 Task: Find connections with filter location Campoalegre with filter topic #Techstartupwith filter profile language Spanish with filter current company Maxwell Energy Systems with filter school Atmiya Institute of Technology & Science with filter industry Pension Funds with filter service category Visual Design with filter keywords title Ghostwriter
Action: Mouse moved to (504, 72)
Screenshot: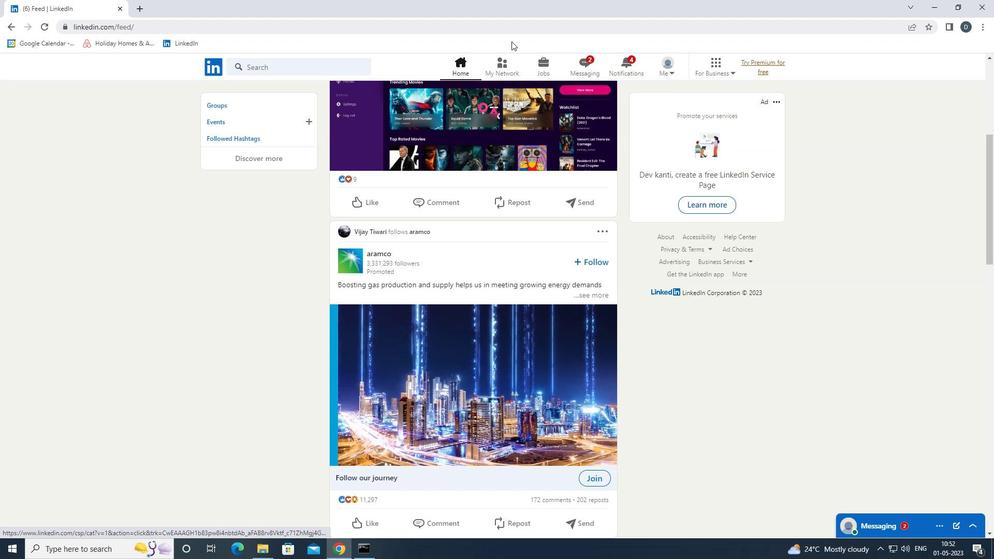 
Action: Mouse pressed left at (504, 72)
Screenshot: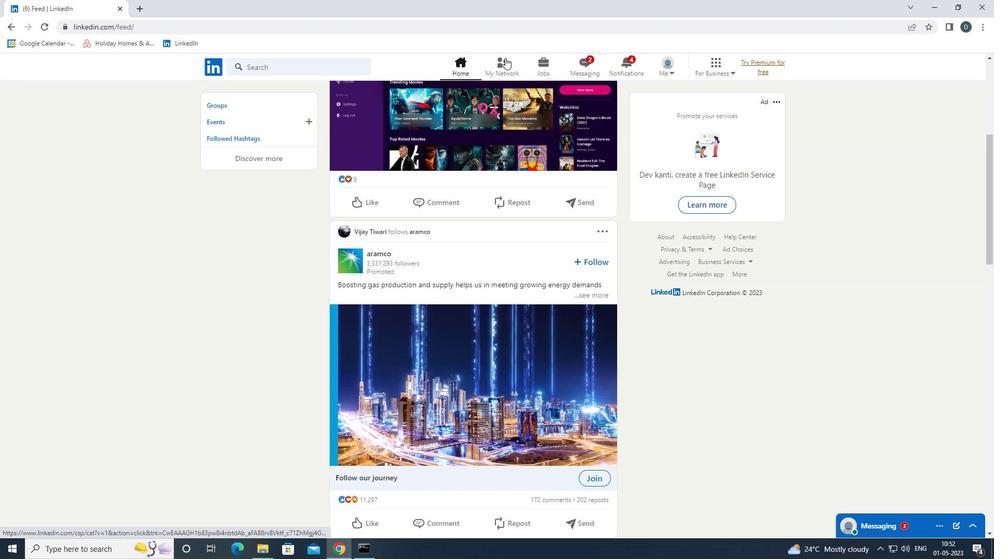 
Action: Mouse moved to (344, 121)
Screenshot: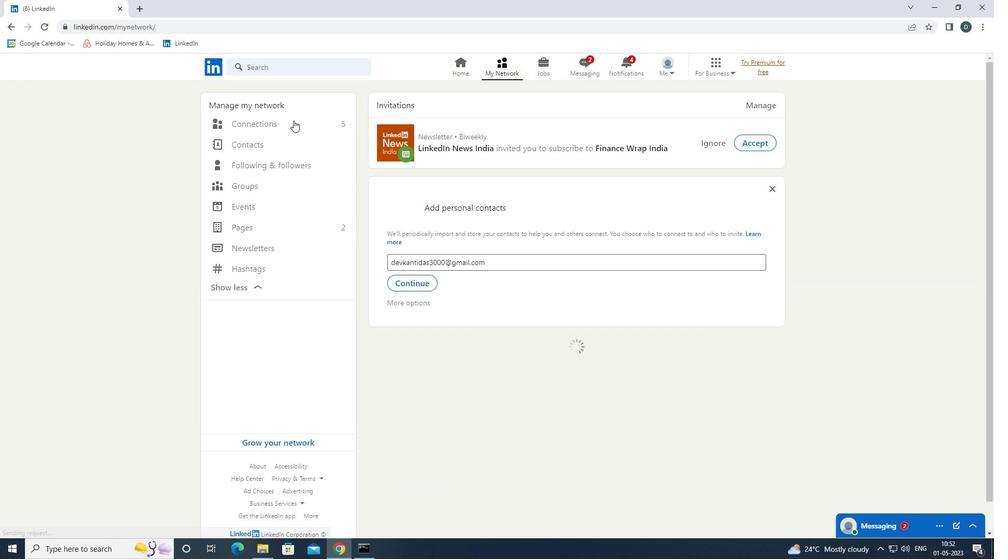 
Action: Mouse pressed left at (344, 121)
Screenshot: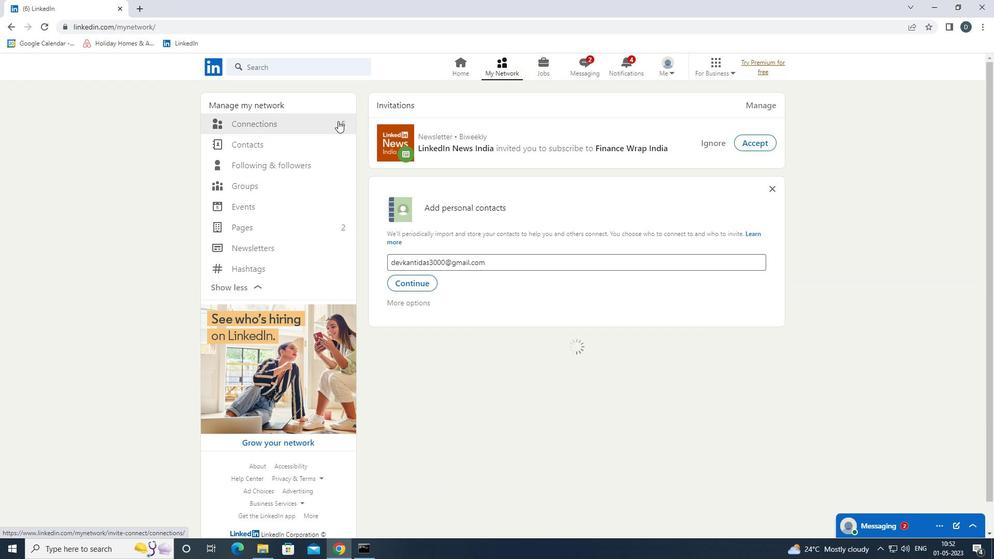 
Action: Mouse moved to (572, 124)
Screenshot: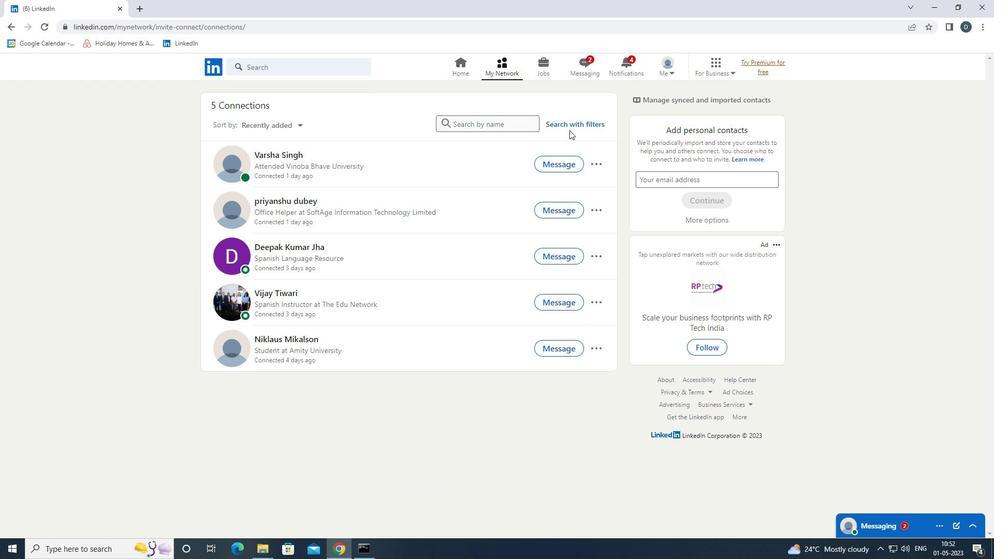
Action: Mouse pressed left at (572, 124)
Screenshot: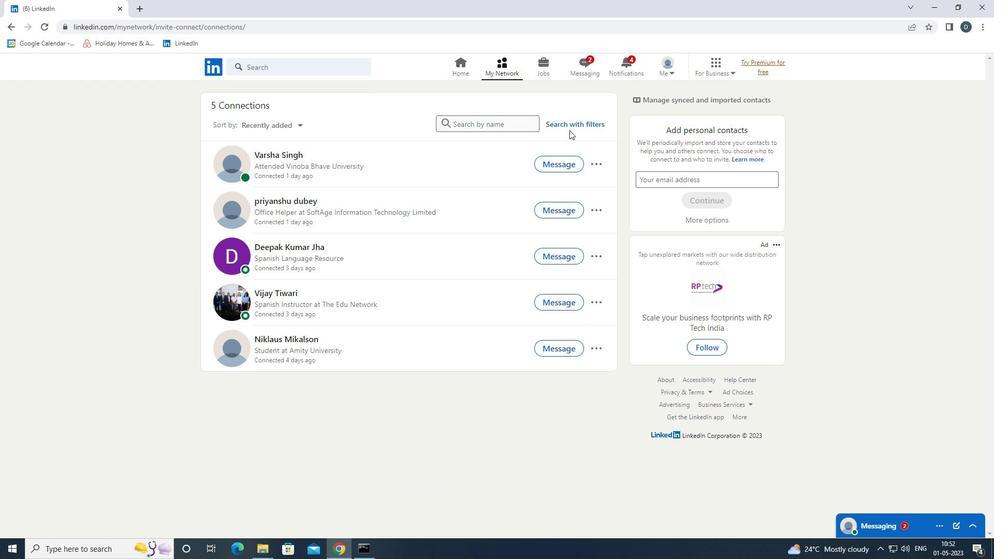 
Action: Mouse moved to (536, 98)
Screenshot: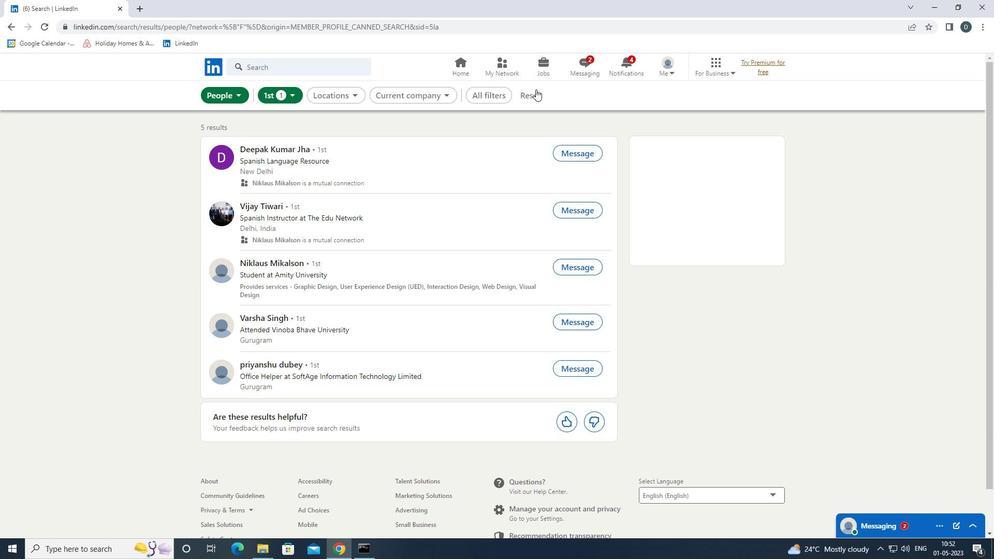 
Action: Mouse pressed left at (536, 98)
Screenshot: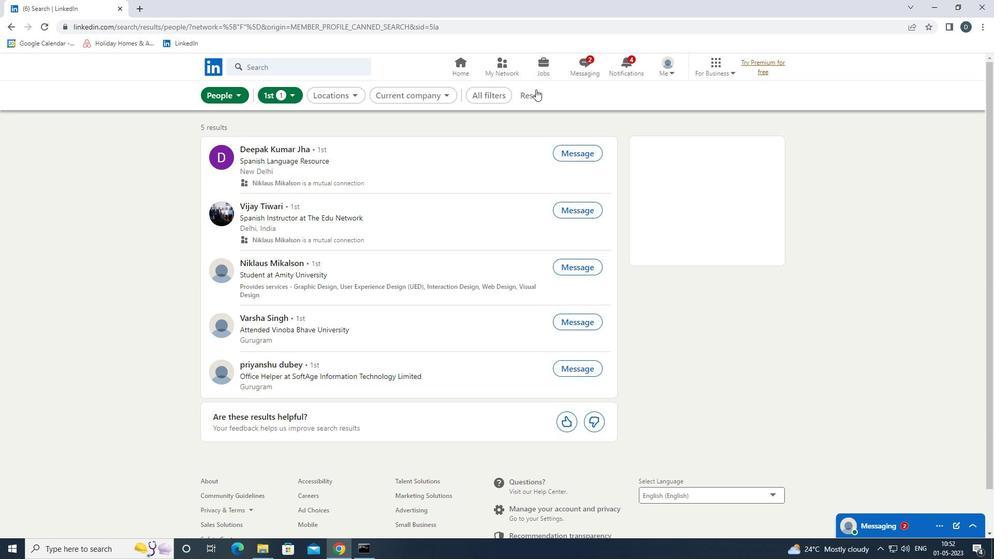 
Action: Mouse moved to (523, 91)
Screenshot: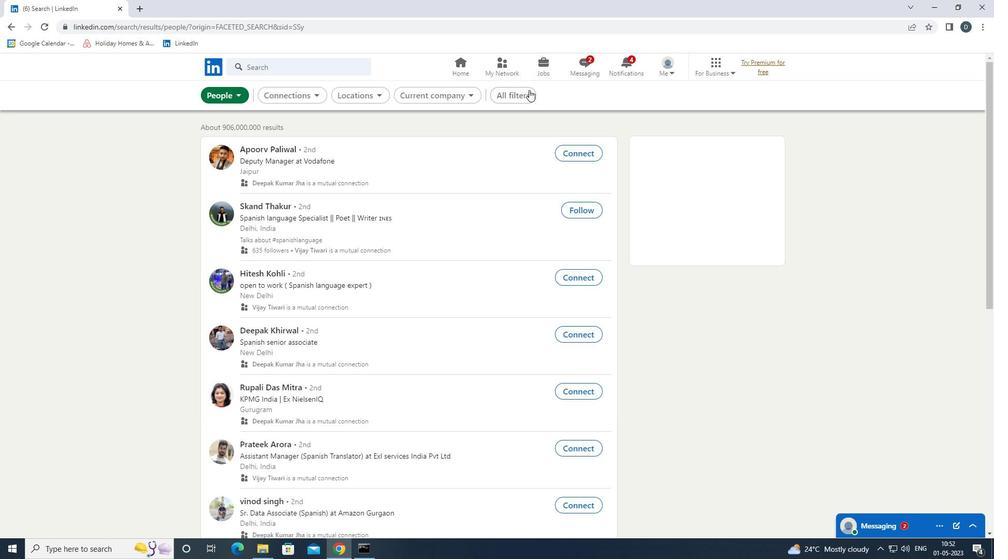 
Action: Mouse pressed left at (523, 91)
Screenshot: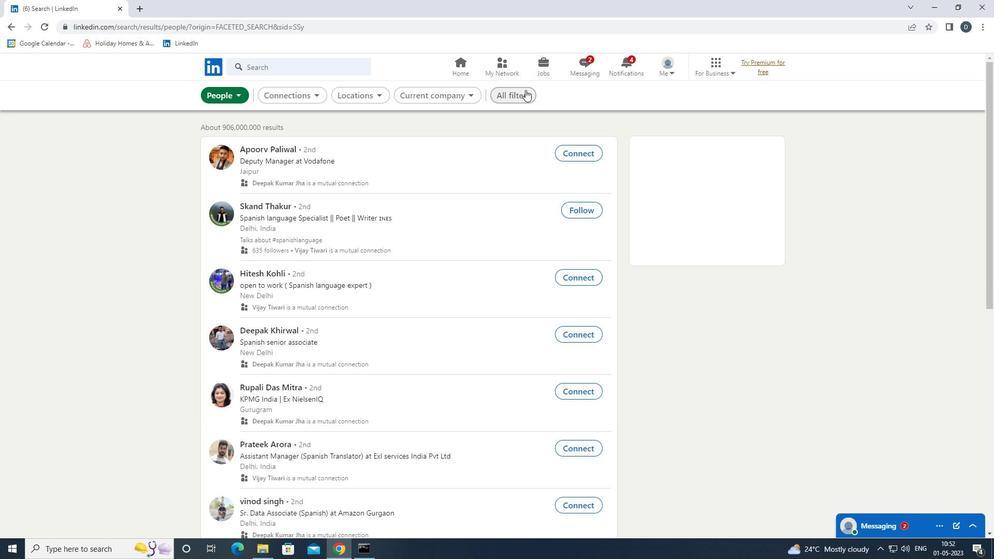 
Action: Mouse moved to (884, 349)
Screenshot: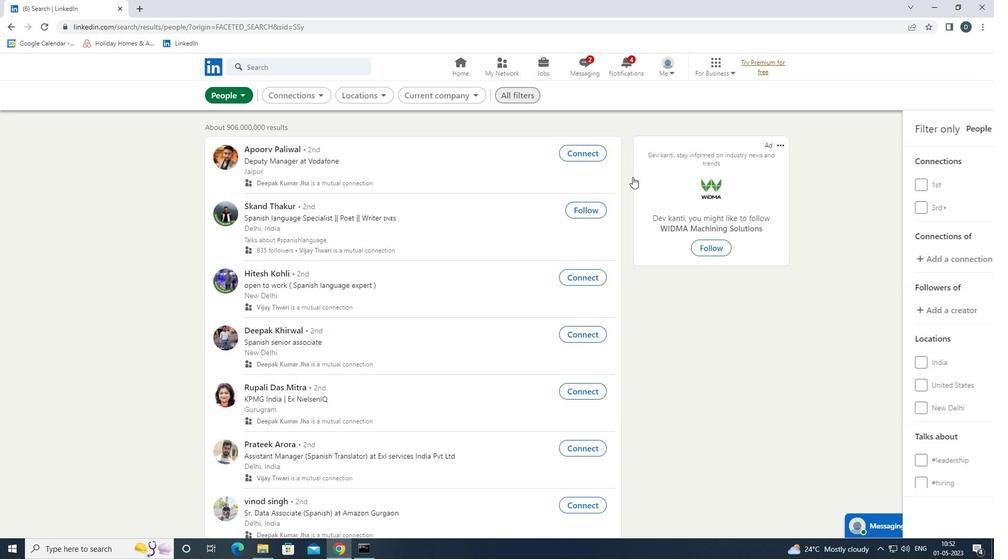 
Action: Mouse scrolled (884, 349) with delta (0, 0)
Screenshot: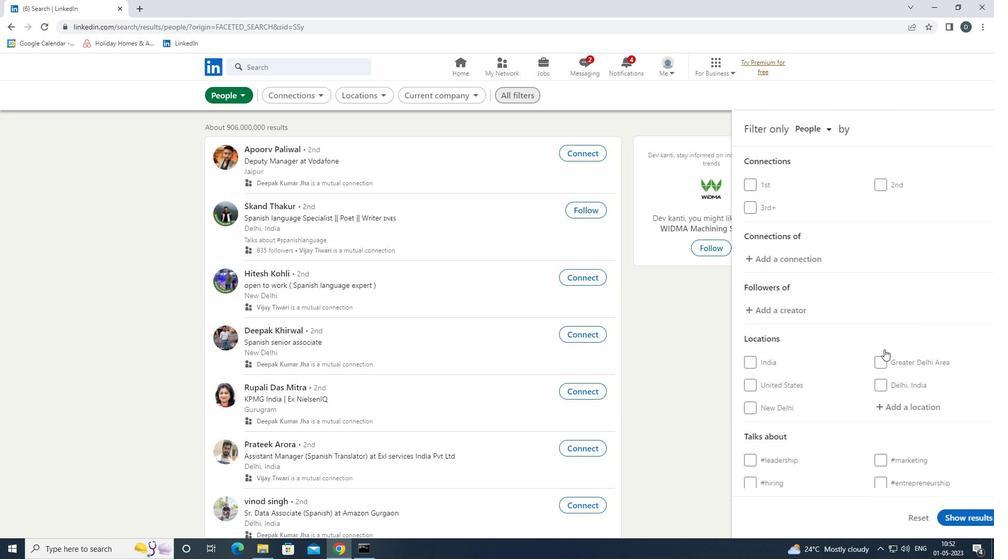 
Action: Mouse scrolled (884, 349) with delta (0, 0)
Screenshot: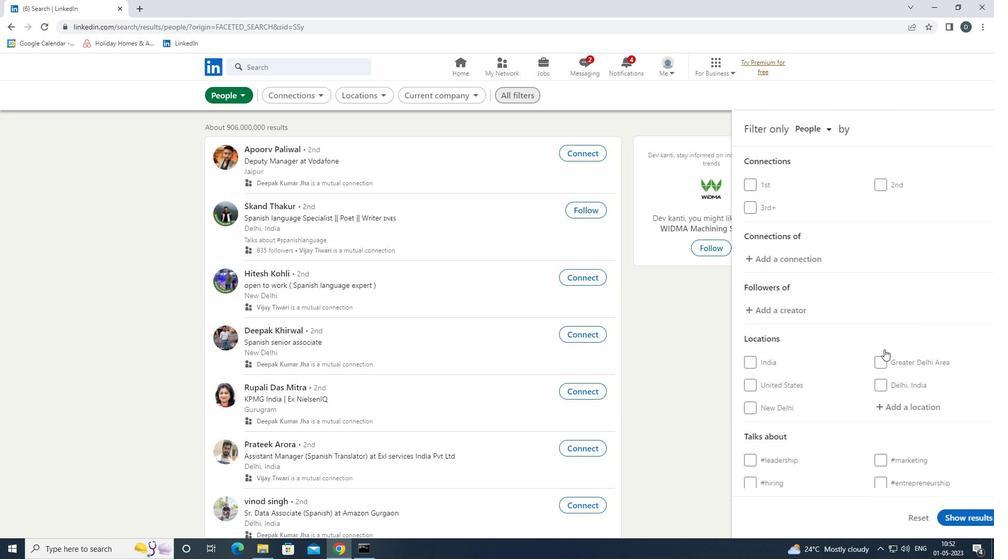 
Action: Mouse moved to (885, 349)
Screenshot: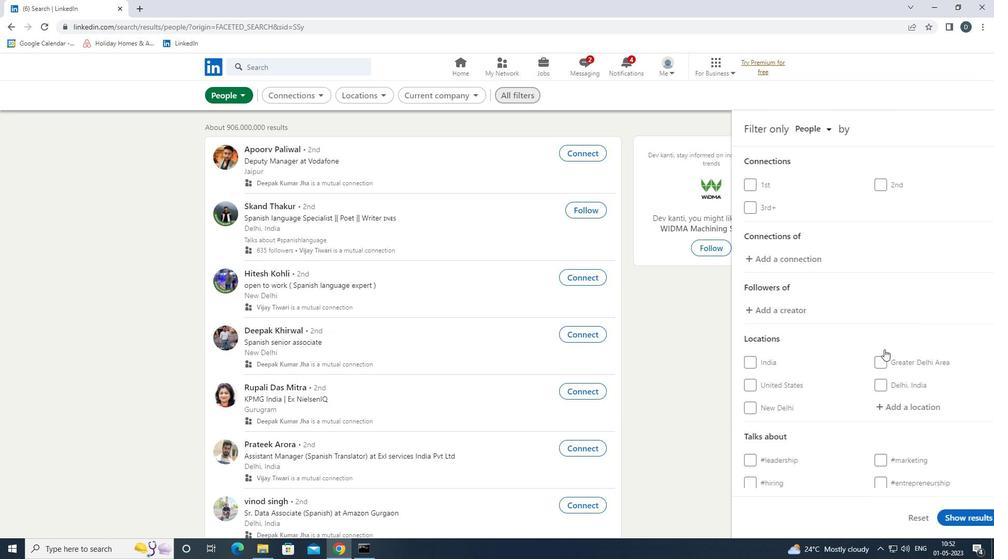 
Action: Mouse scrolled (885, 349) with delta (0, 0)
Screenshot: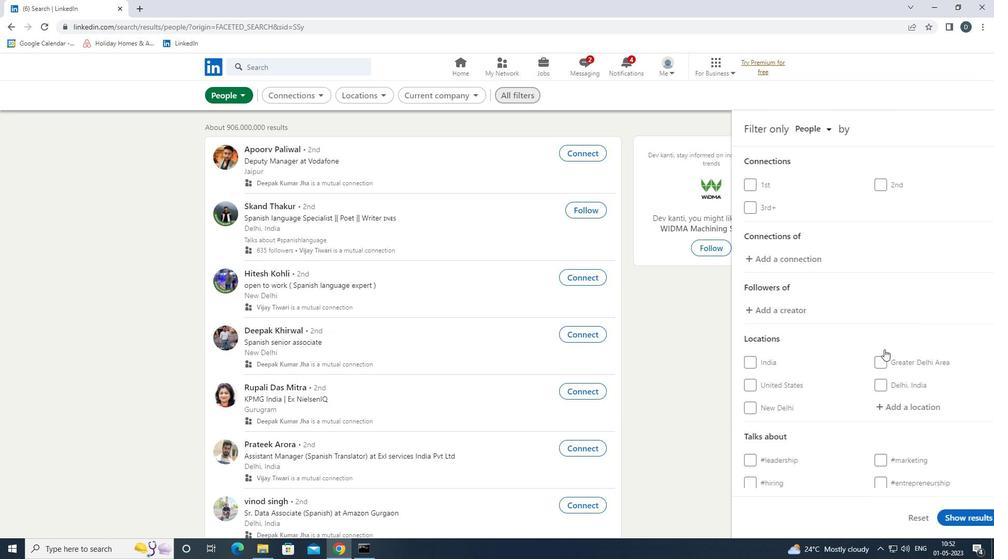 
Action: Mouse moved to (874, 256)
Screenshot: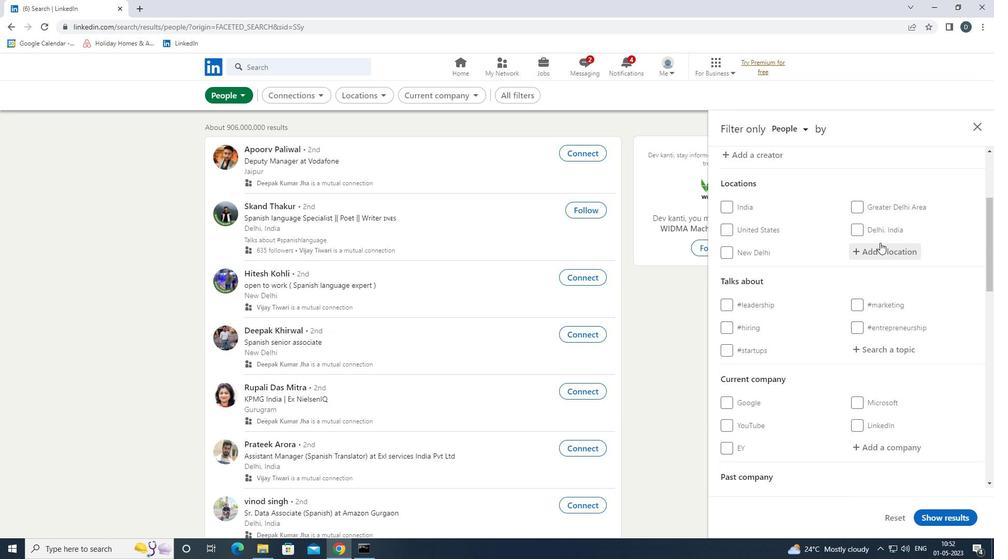 
Action: Mouse pressed left at (874, 256)
Screenshot: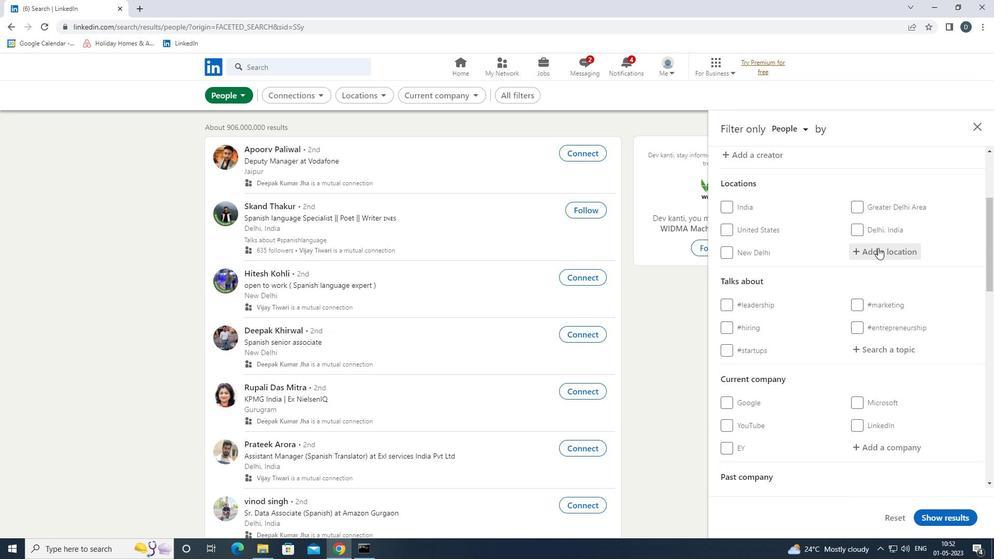 
Action: Key pressed <Key.shift>CAMPOA;<Key.backspace>L
Screenshot: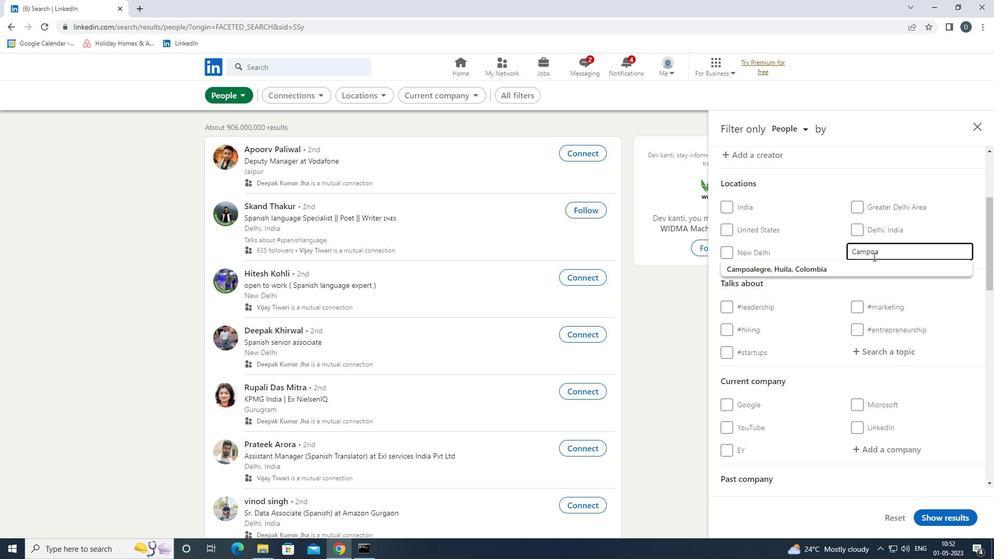 
Action: Mouse moved to (874, 258)
Screenshot: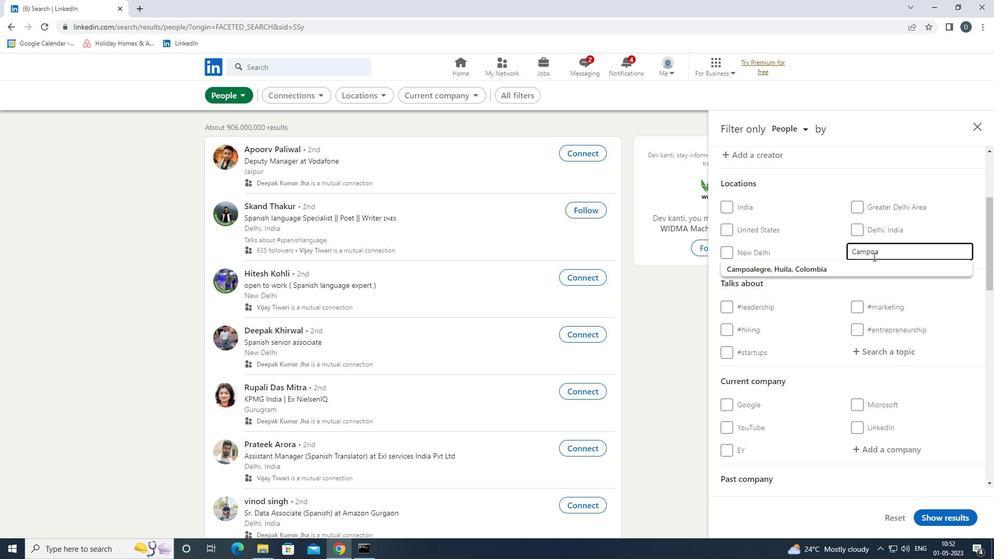 
Action: Key pressed <Key.down><Key.enter>
Screenshot: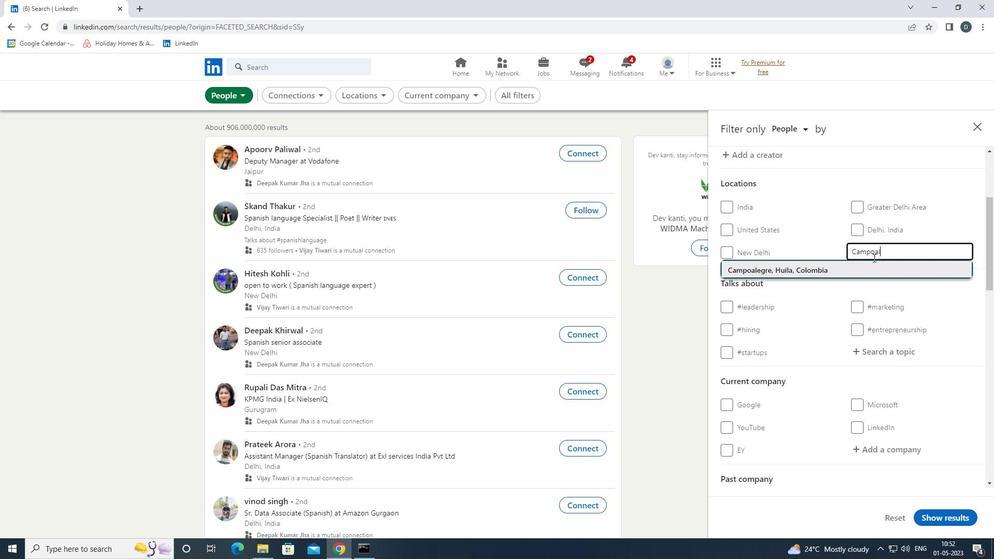 
Action: Mouse scrolled (874, 257) with delta (0, 0)
Screenshot: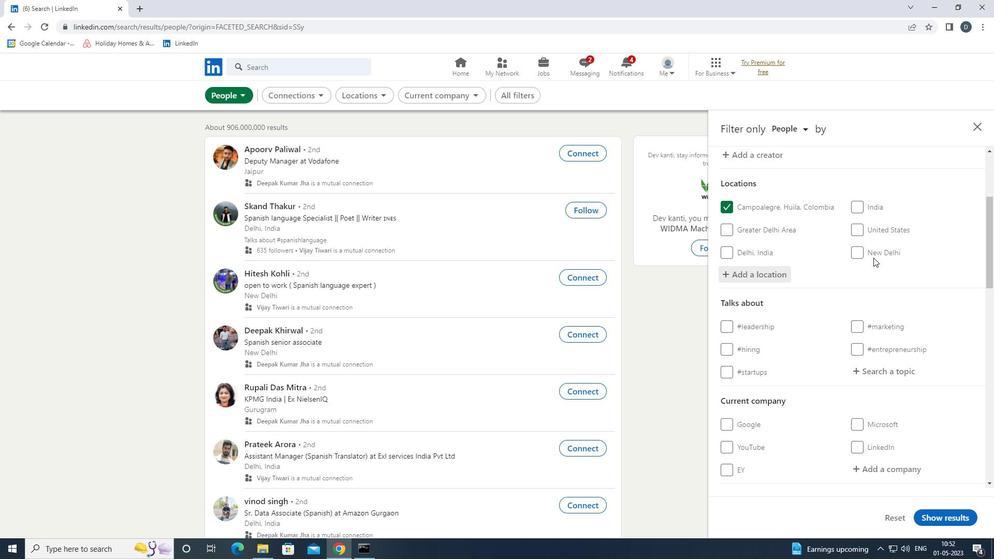 
Action: Mouse scrolled (874, 257) with delta (0, 0)
Screenshot: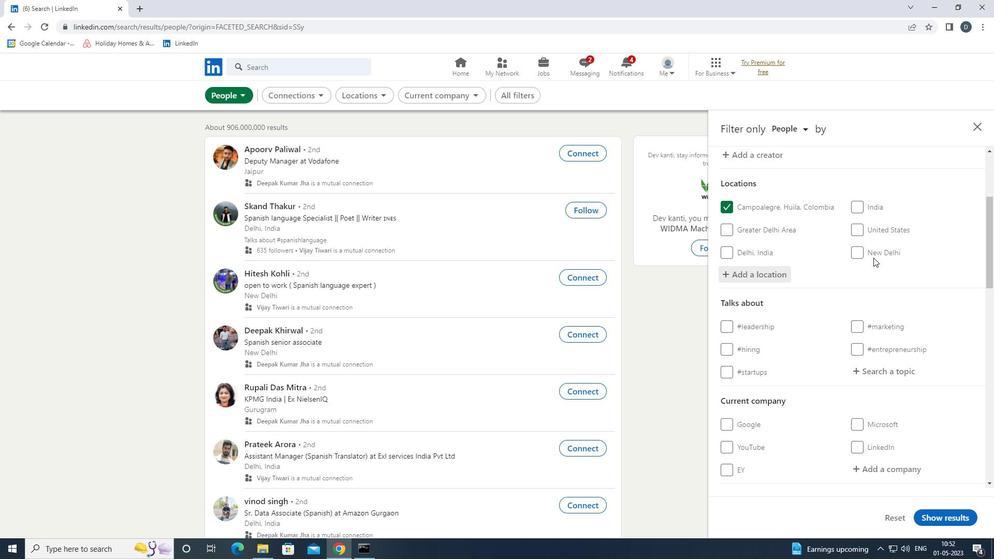 
Action: Mouse scrolled (874, 257) with delta (0, 0)
Screenshot: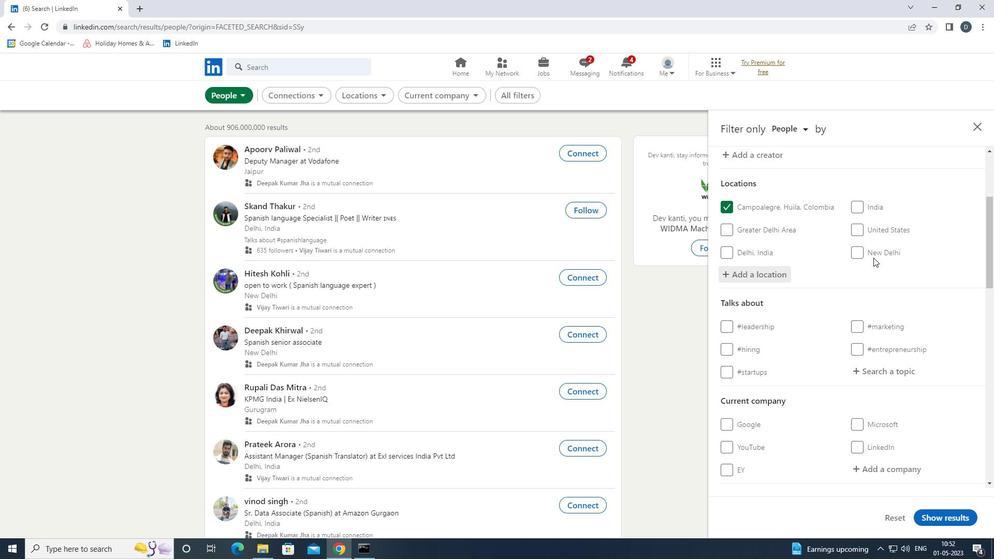 
Action: Mouse moved to (886, 220)
Screenshot: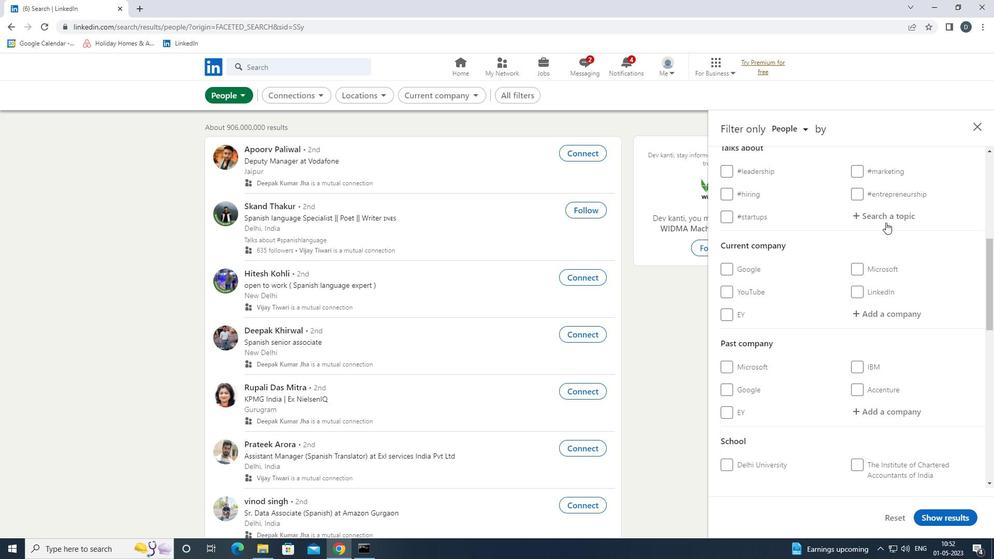 
Action: Mouse pressed left at (886, 220)
Screenshot: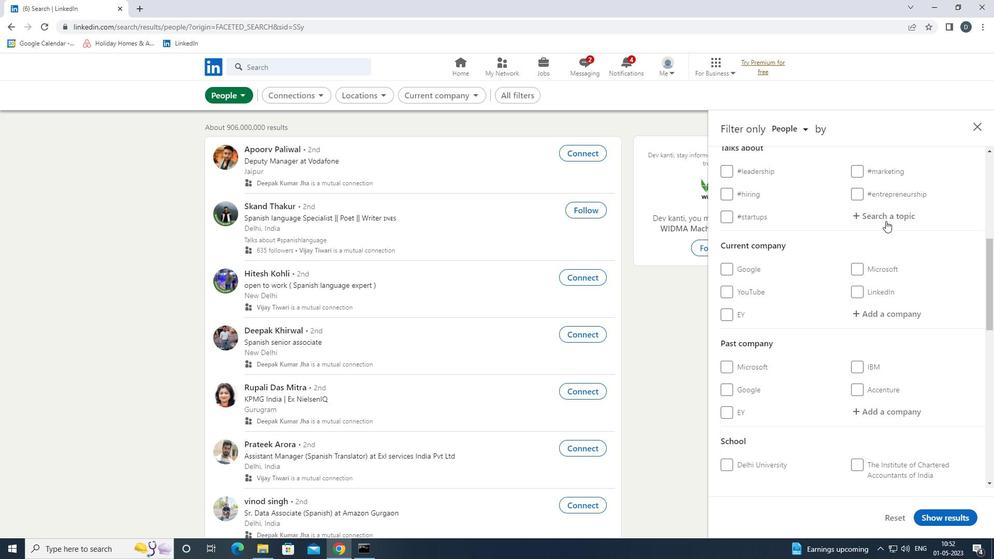 
Action: Key pressed <Key.shift><Key.shift><Key.shift><Key.shift>#<Key.shift>TECHSTARTUP
Screenshot: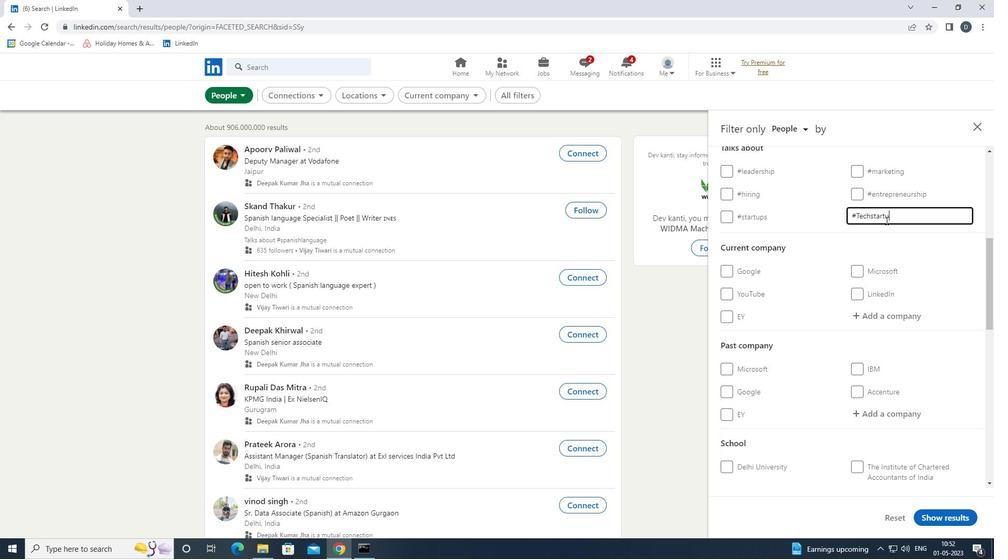 
Action: Mouse moved to (848, 222)
Screenshot: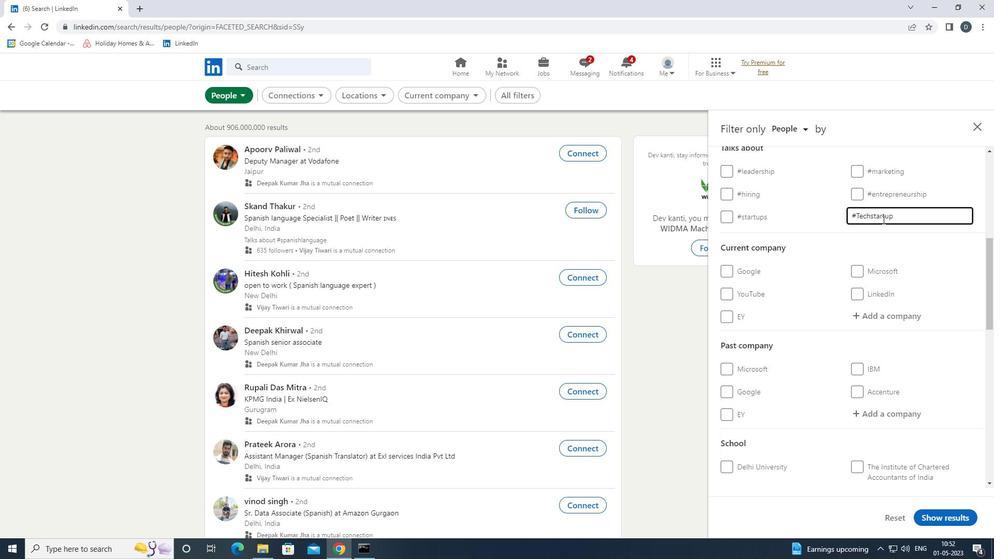 
Action: Mouse scrolled (848, 222) with delta (0, 0)
Screenshot: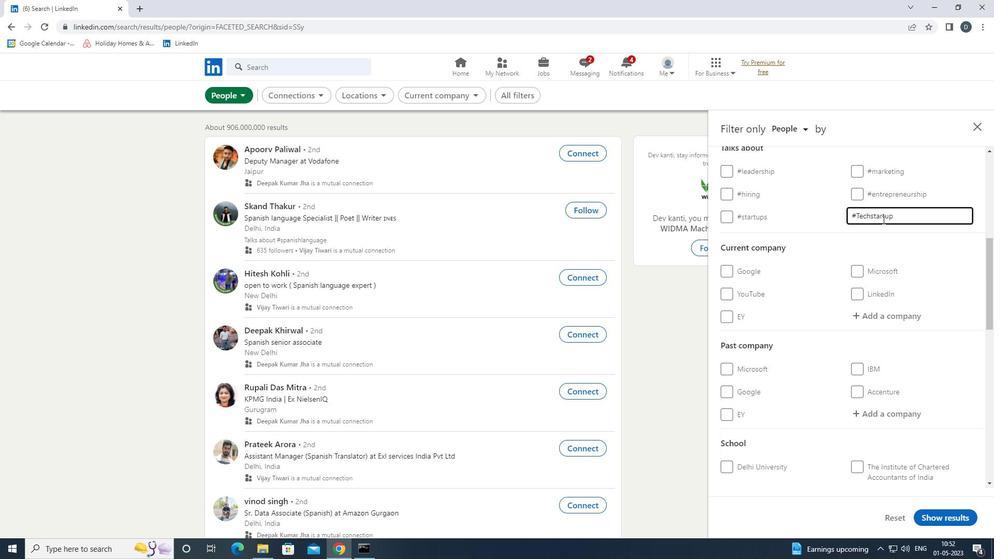 
Action: Mouse moved to (847, 223)
Screenshot: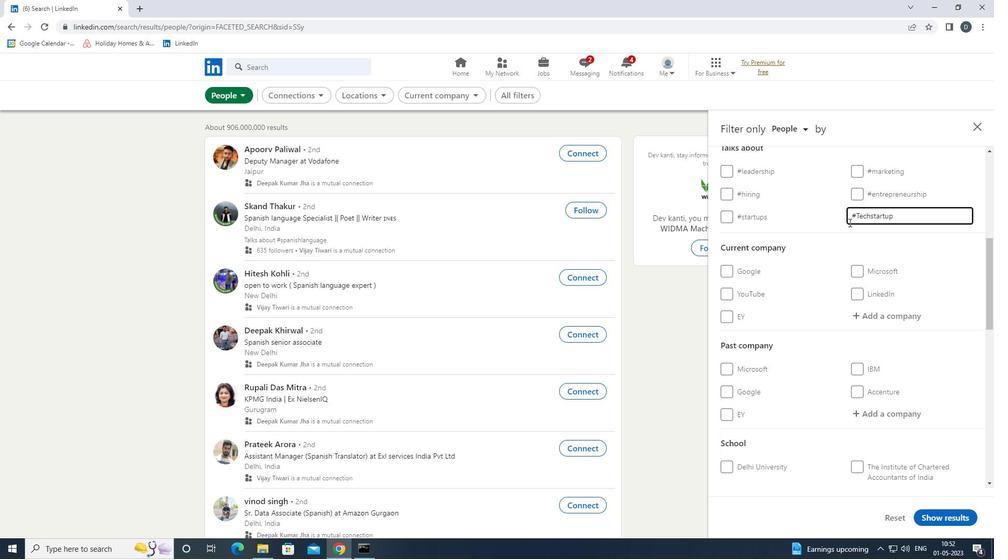 
Action: Mouse scrolled (847, 223) with delta (0, 0)
Screenshot: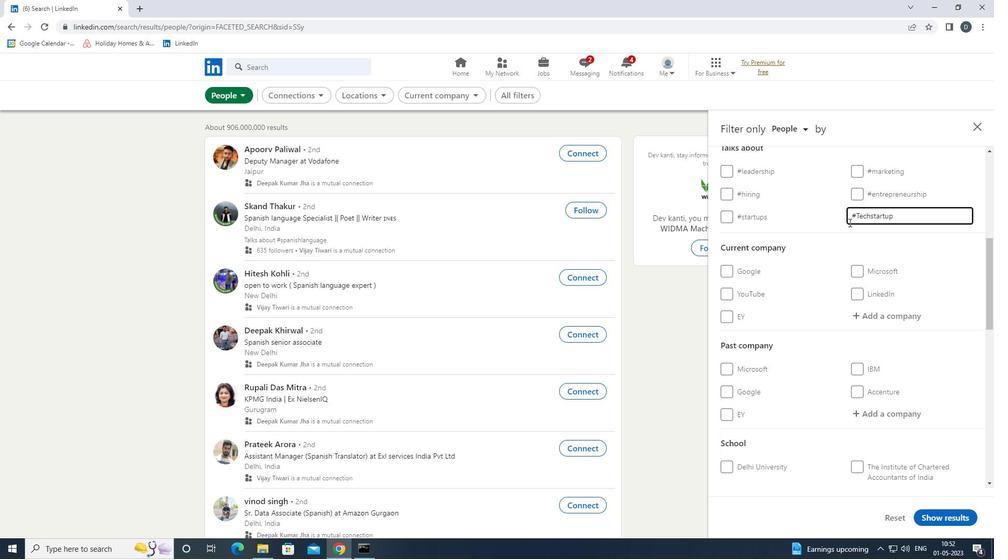 
Action: Mouse moved to (847, 223)
Screenshot: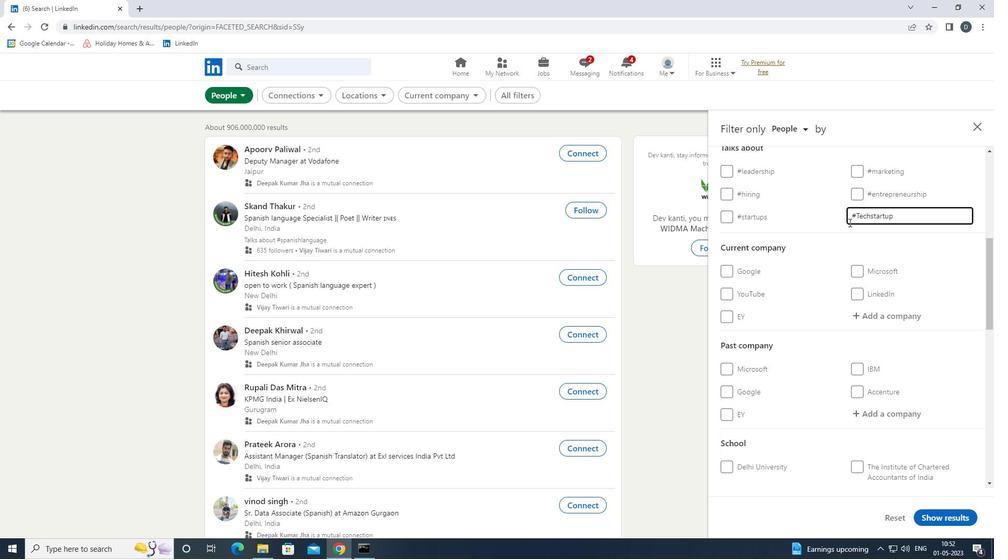 
Action: Mouse scrolled (847, 223) with delta (0, 0)
Screenshot: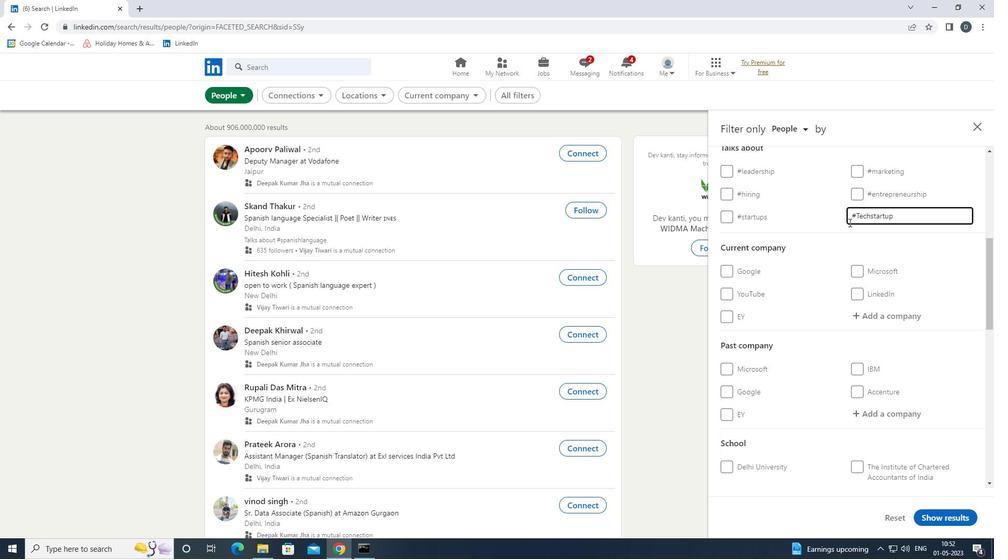 
Action: Mouse moved to (847, 224)
Screenshot: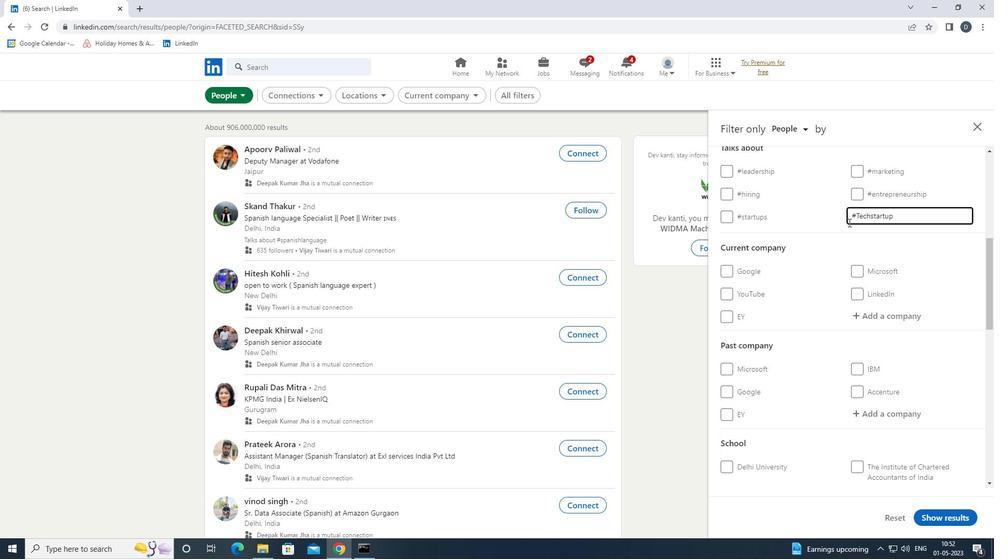 
Action: Mouse scrolled (847, 223) with delta (0, 0)
Screenshot: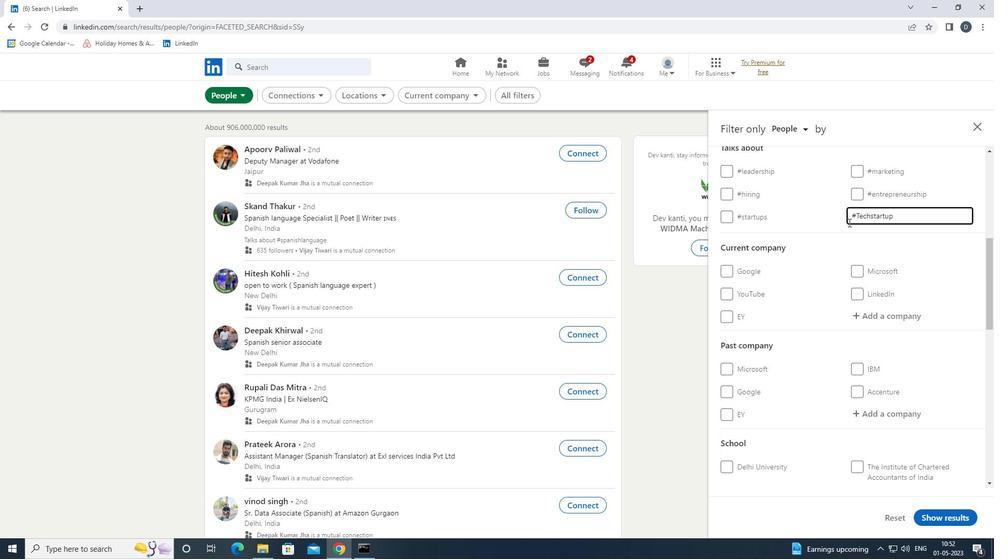 
Action: Mouse moved to (848, 224)
Screenshot: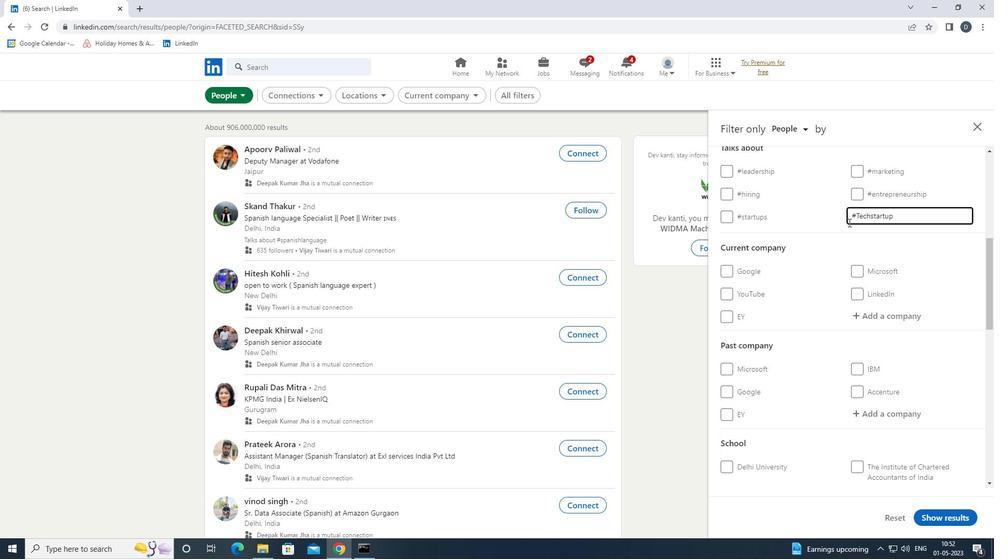 
Action: Mouse scrolled (848, 224) with delta (0, 0)
Screenshot: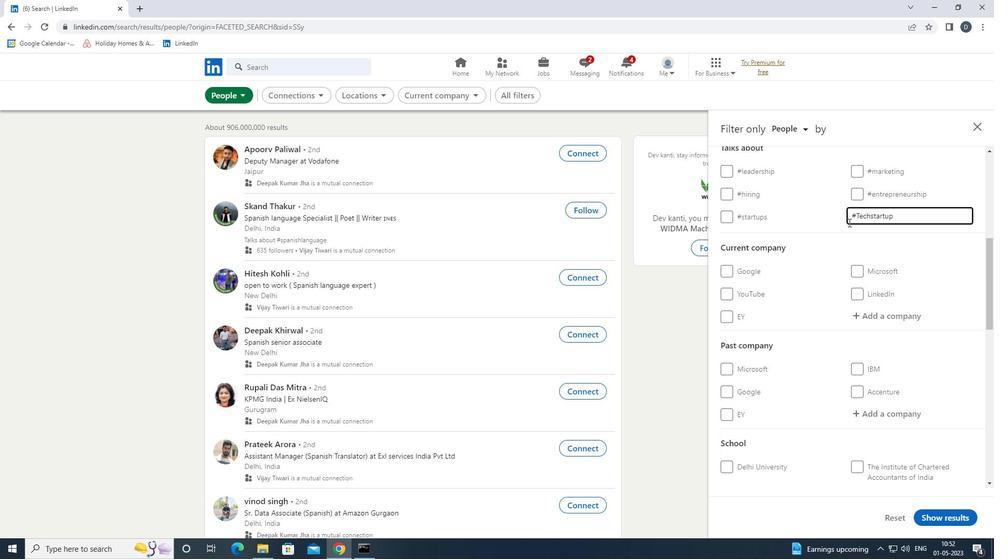
Action: Mouse moved to (861, 330)
Screenshot: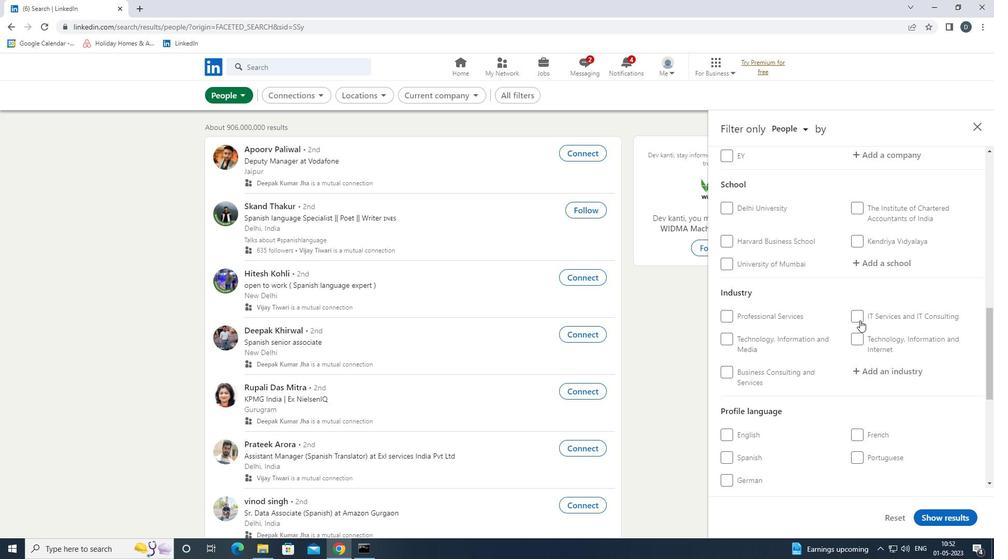 
Action: Mouse scrolled (861, 329) with delta (0, 0)
Screenshot: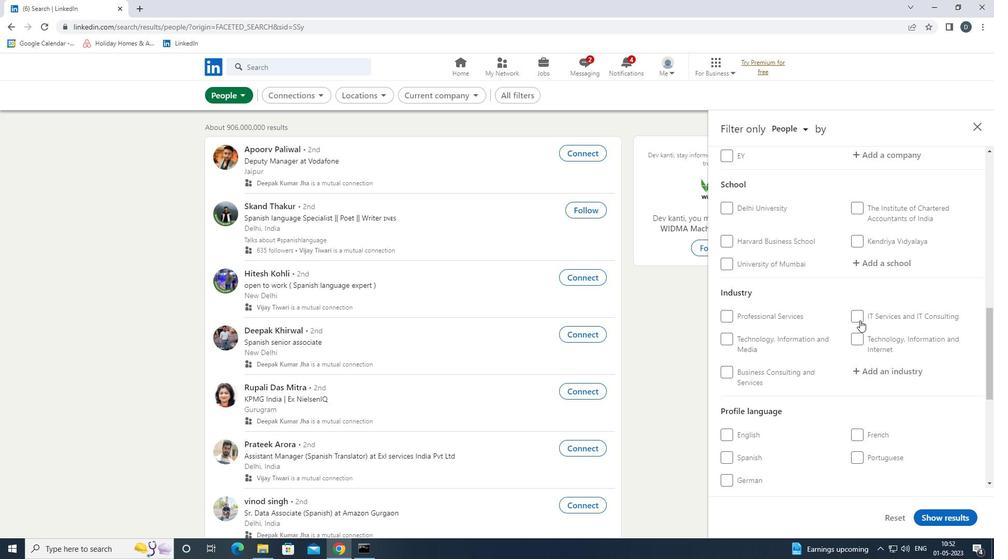 
Action: Mouse moved to (861, 331)
Screenshot: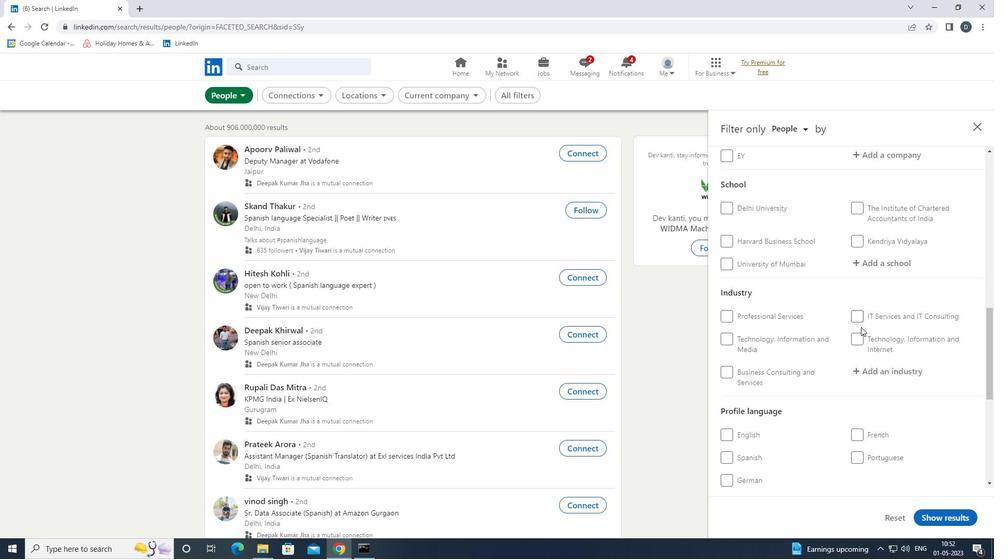 
Action: Mouse scrolled (861, 330) with delta (0, 0)
Screenshot: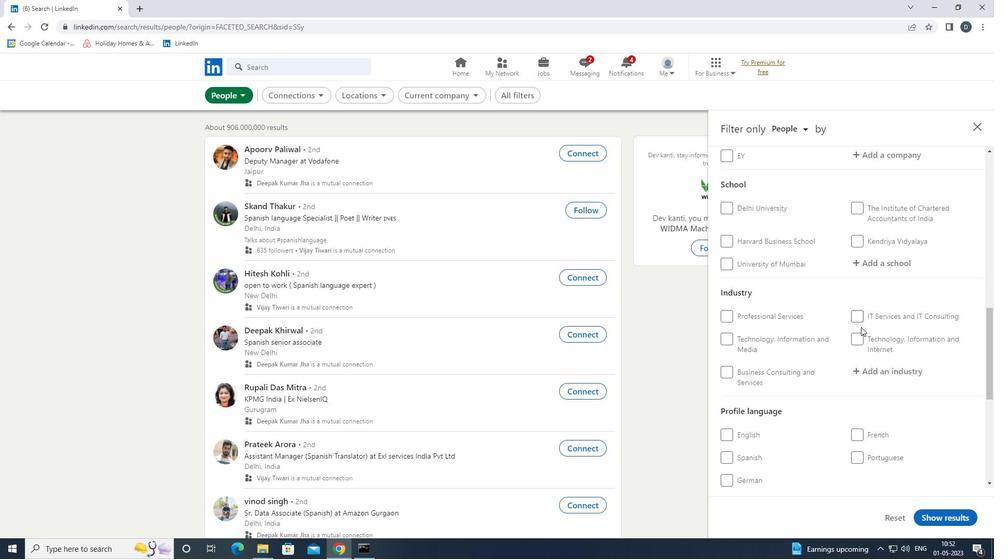 
Action: Mouse moved to (733, 357)
Screenshot: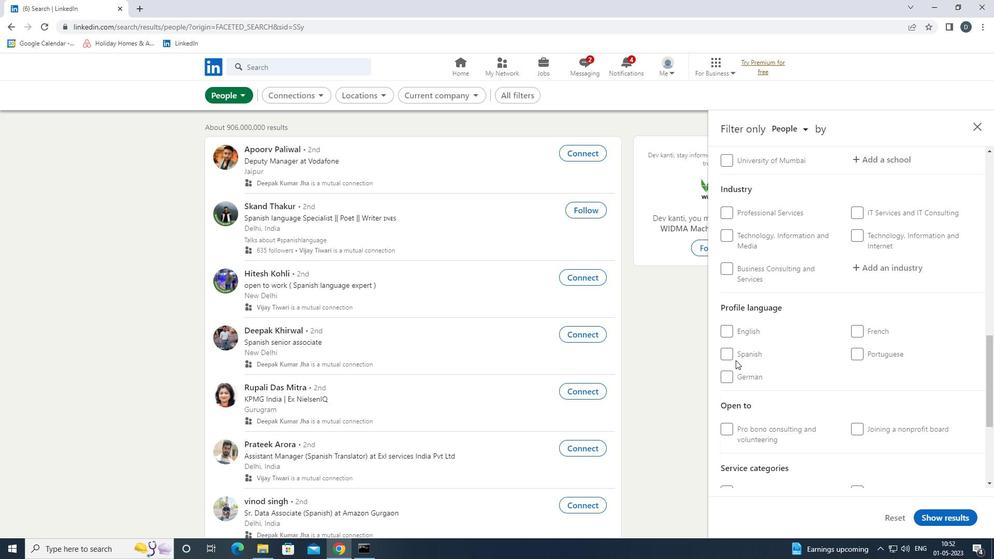 
Action: Mouse pressed left at (733, 357)
Screenshot: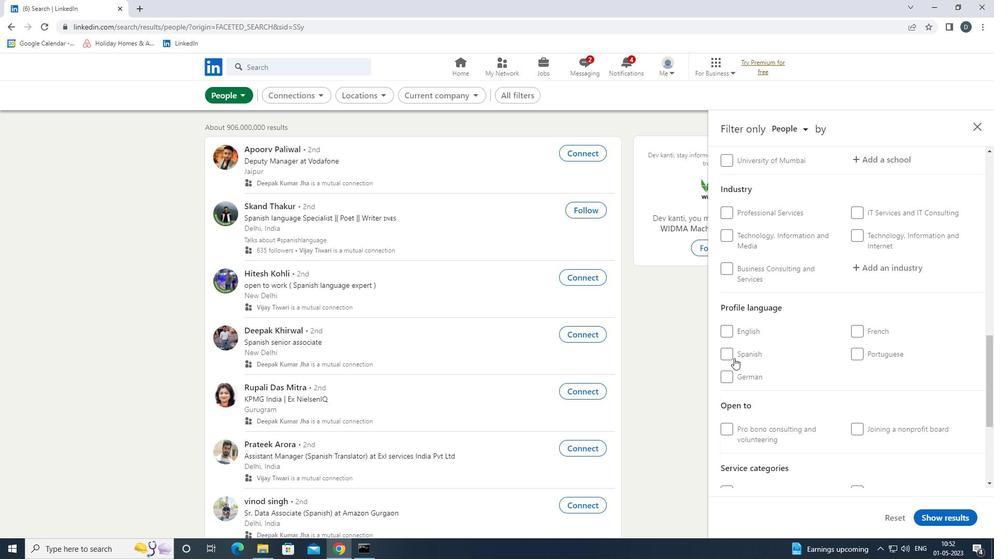 
Action: Mouse moved to (751, 351)
Screenshot: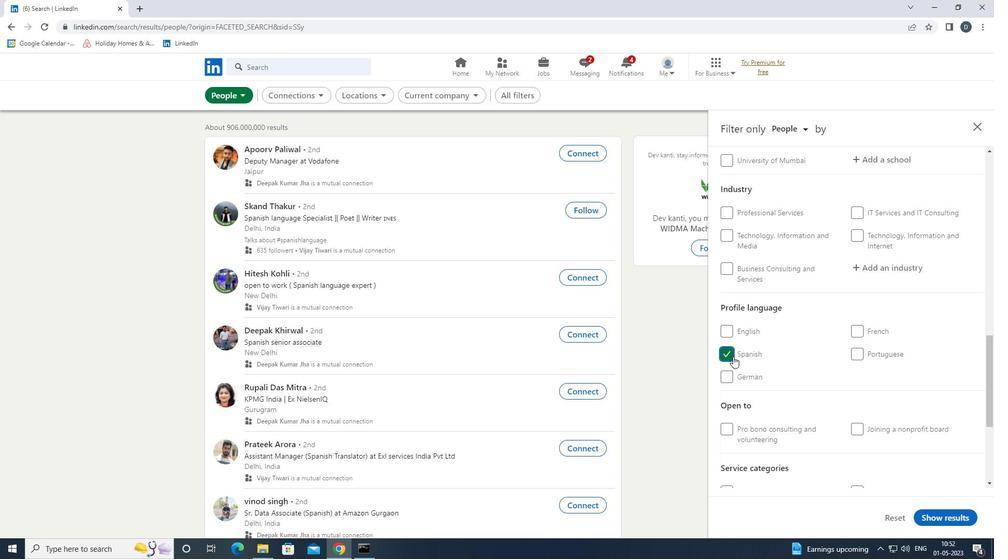 
Action: Mouse scrolled (751, 352) with delta (0, 0)
Screenshot: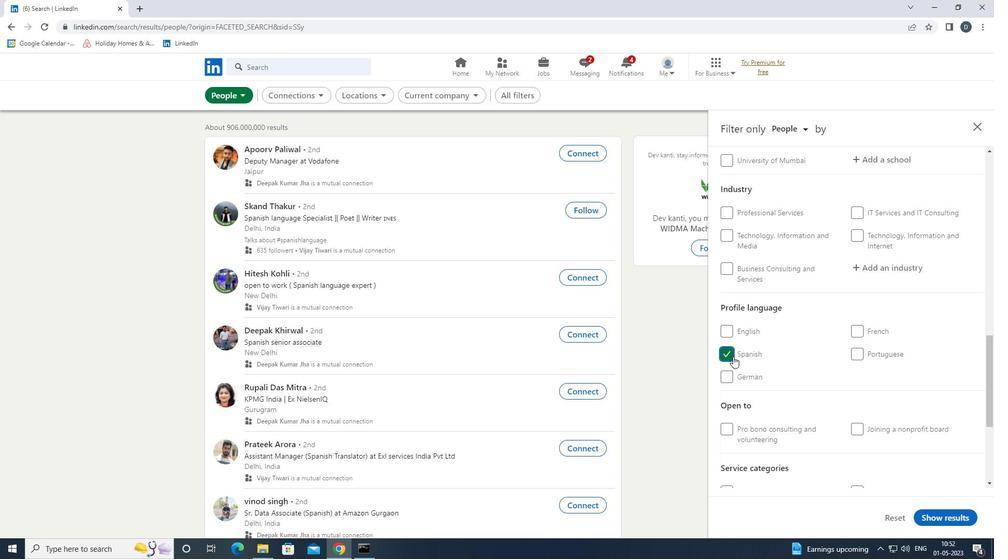 
Action: Mouse scrolled (751, 352) with delta (0, 0)
Screenshot: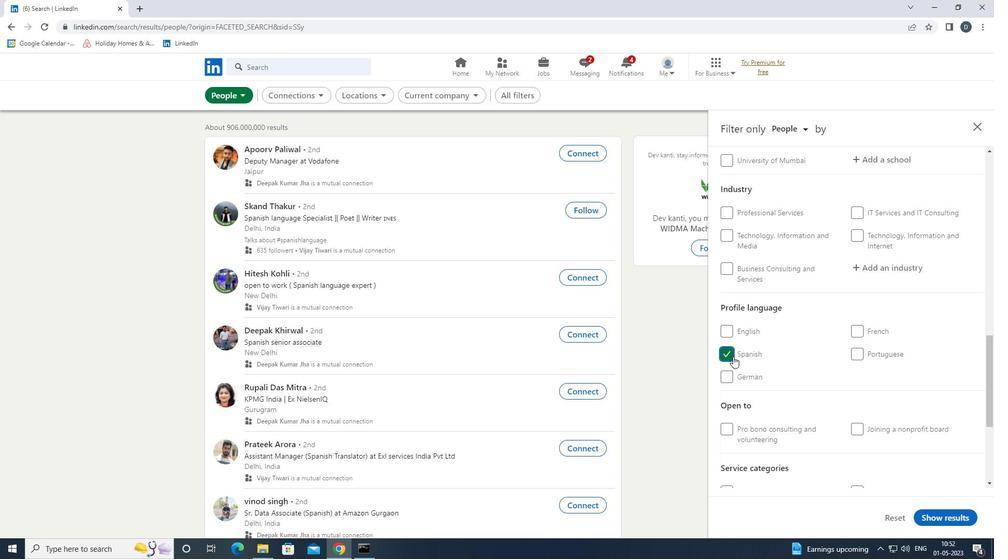 
Action: Mouse scrolled (751, 352) with delta (0, 0)
Screenshot: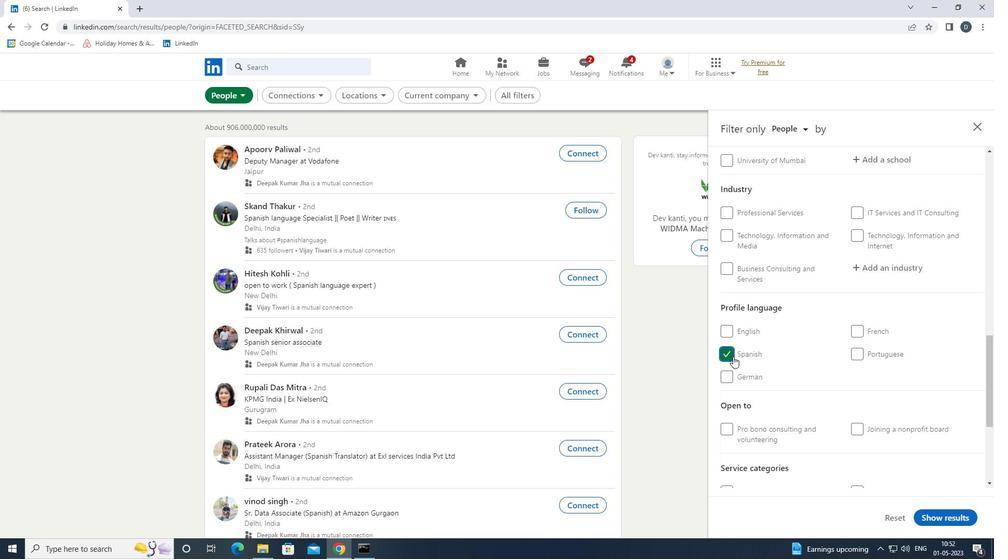 
Action: Mouse scrolled (751, 352) with delta (0, 0)
Screenshot: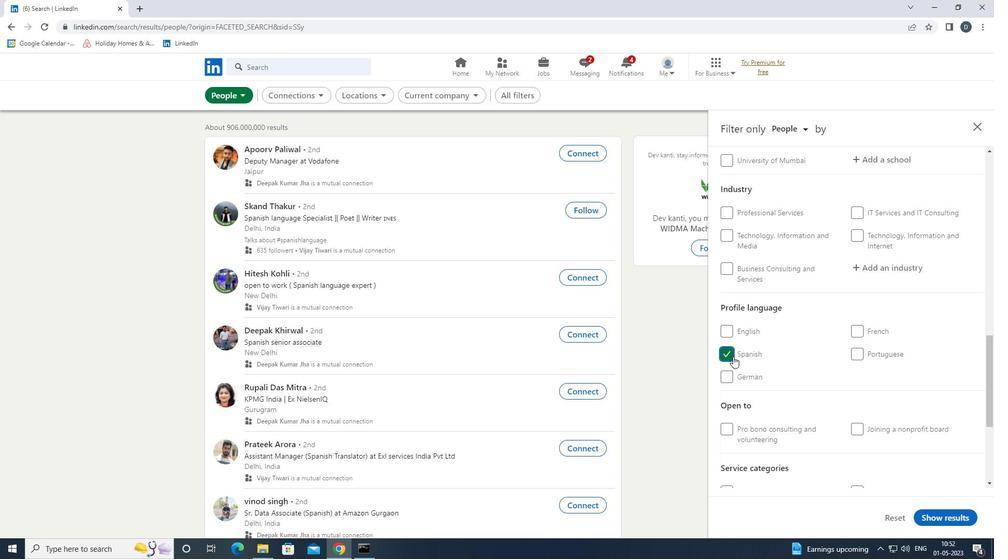 
Action: Mouse moved to (752, 351)
Screenshot: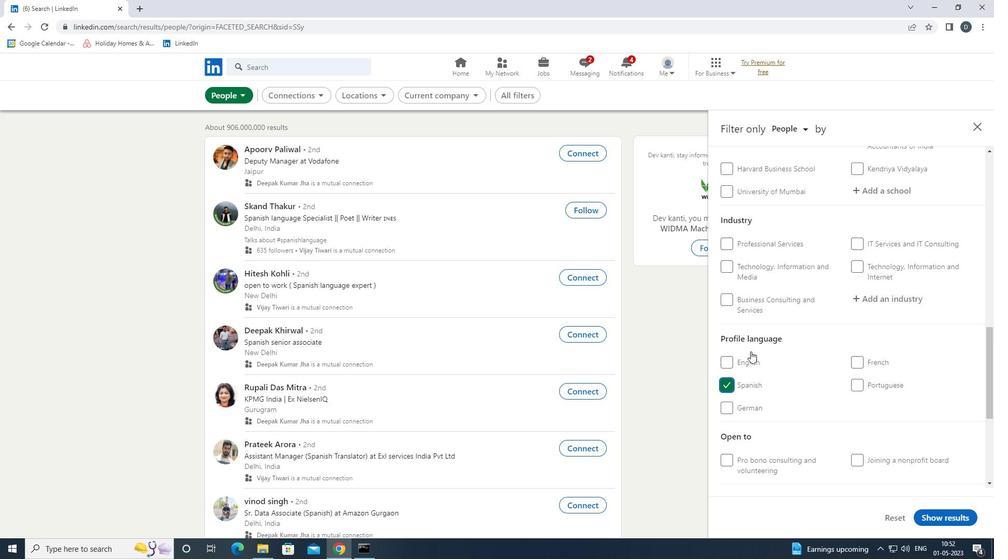 
Action: Mouse scrolled (752, 351) with delta (0, 0)
Screenshot: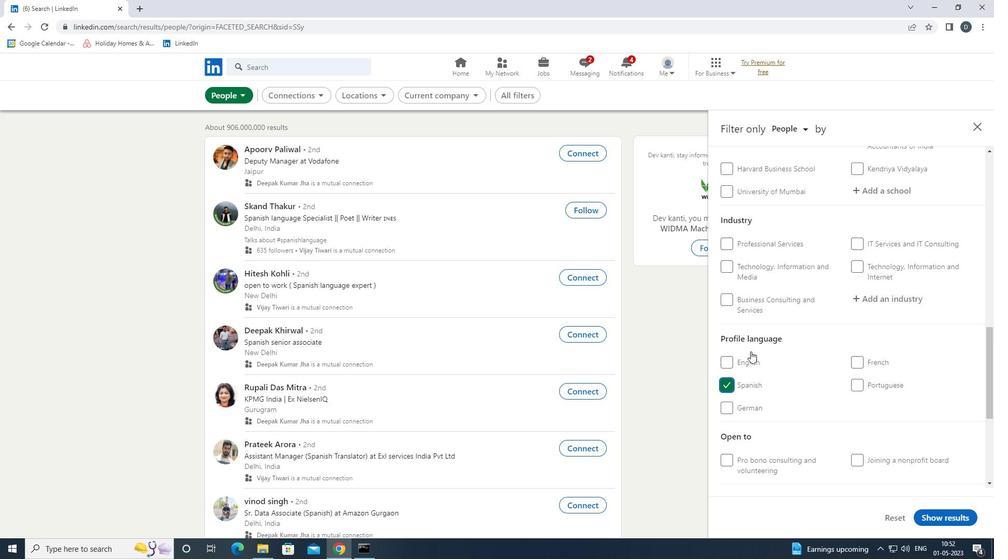 
Action: Mouse scrolled (752, 351) with delta (0, 0)
Screenshot: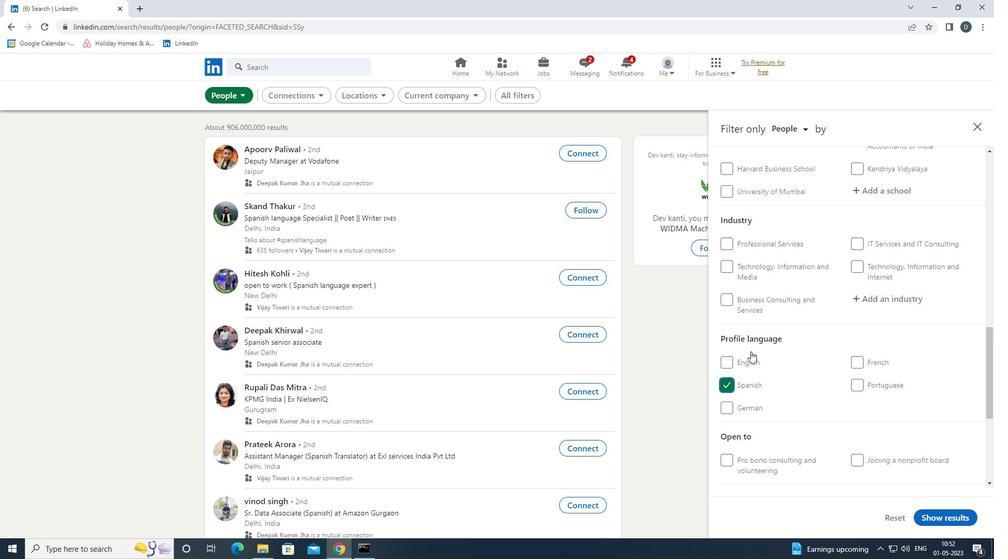 
Action: Mouse moved to (889, 267)
Screenshot: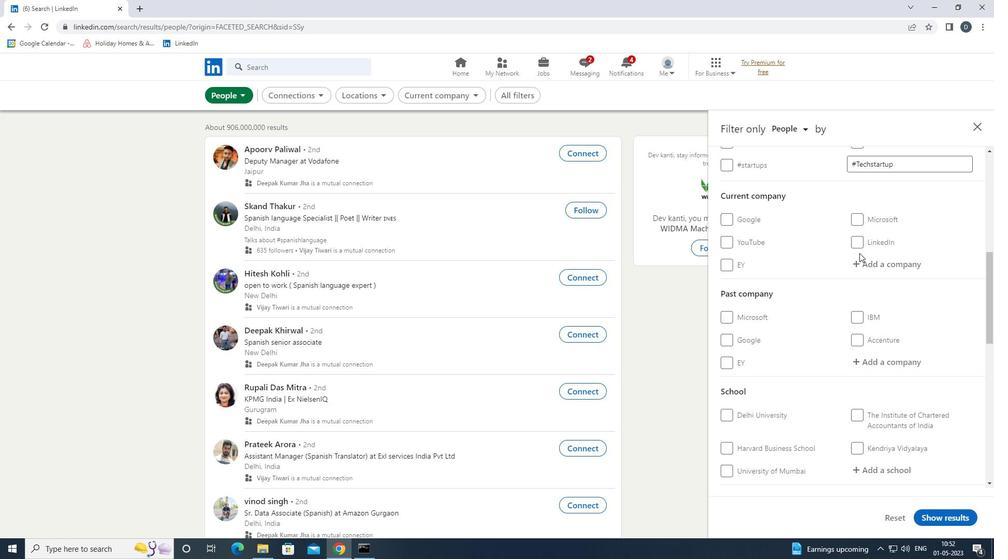 
Action: Mouse pressed left at (889, 267)
Screenshot: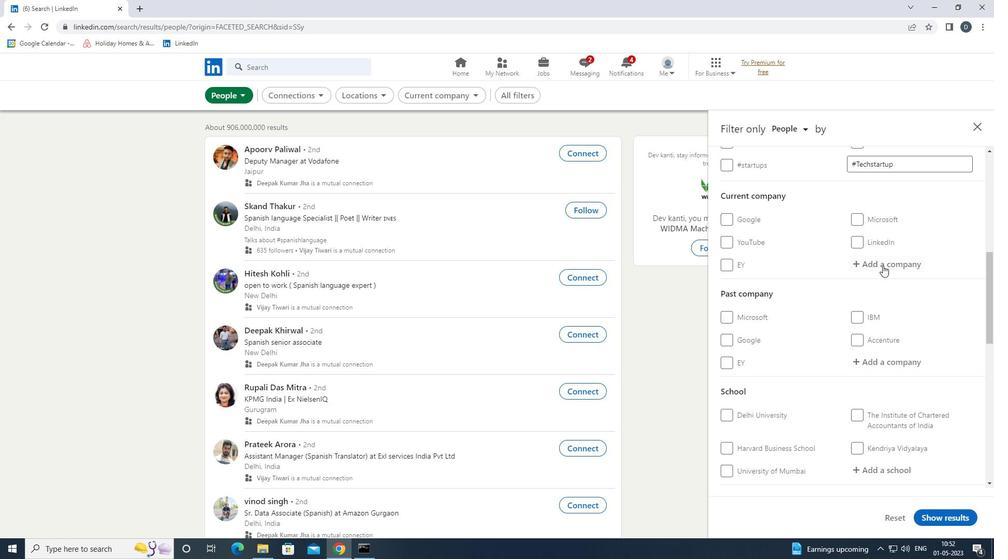 
Action: Key pressed <Key.shift>MAXWLL<Key.backspace><Key.backspace>ELL<Key.down><Key.down><Key.down><Key.down><Key.down><Key.enter>
Screenshot: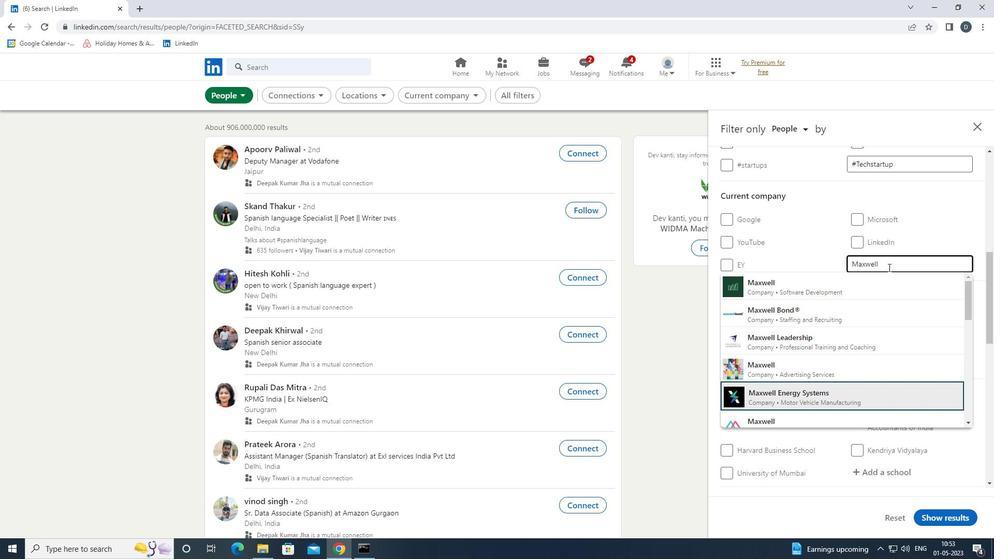 
Action: Mouse moved to (894, 267)
Screenshot: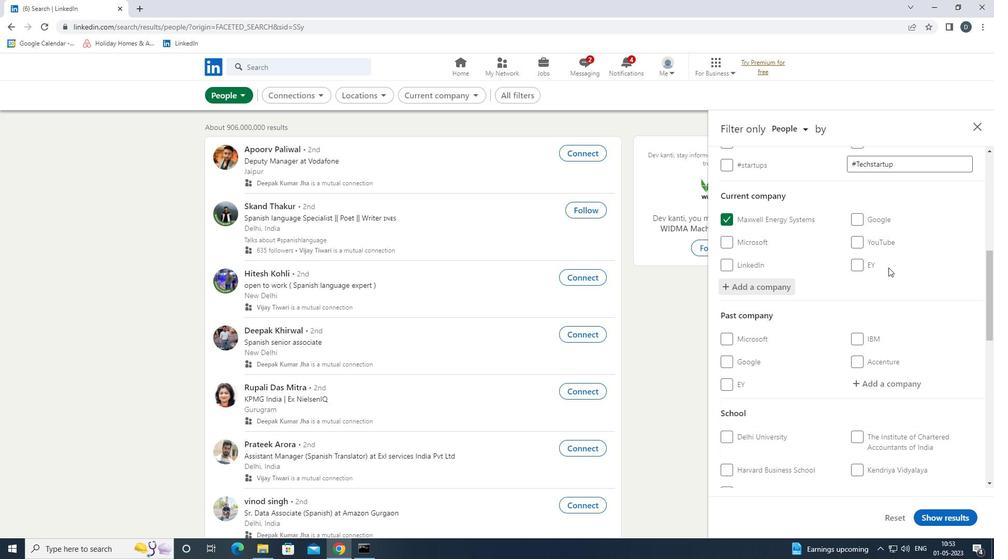 
Action: Mouse scrolled (894, 267) with delta (0, 0)
Screenshot: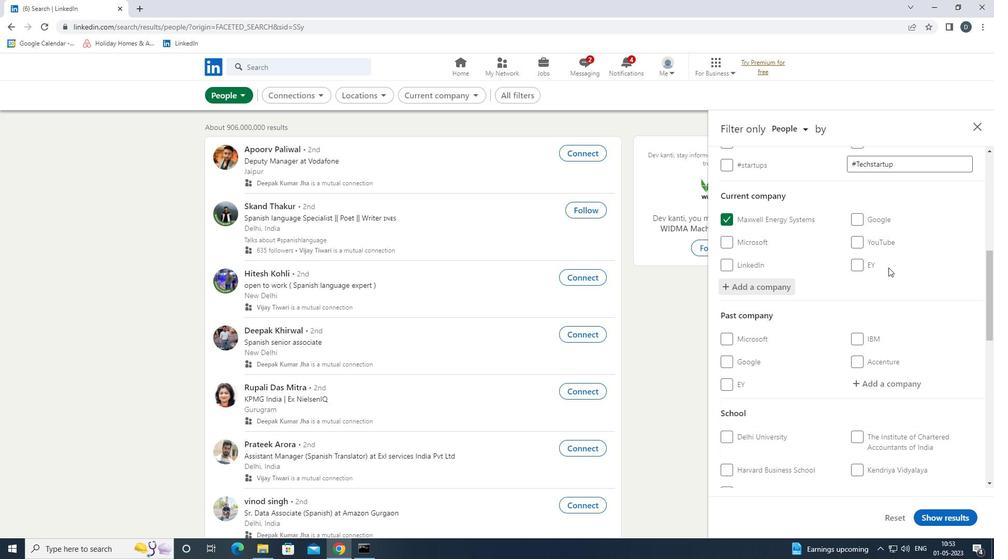 
Action: Mouse scrolled (894, 267) with delta (0, 0)
Screenshot: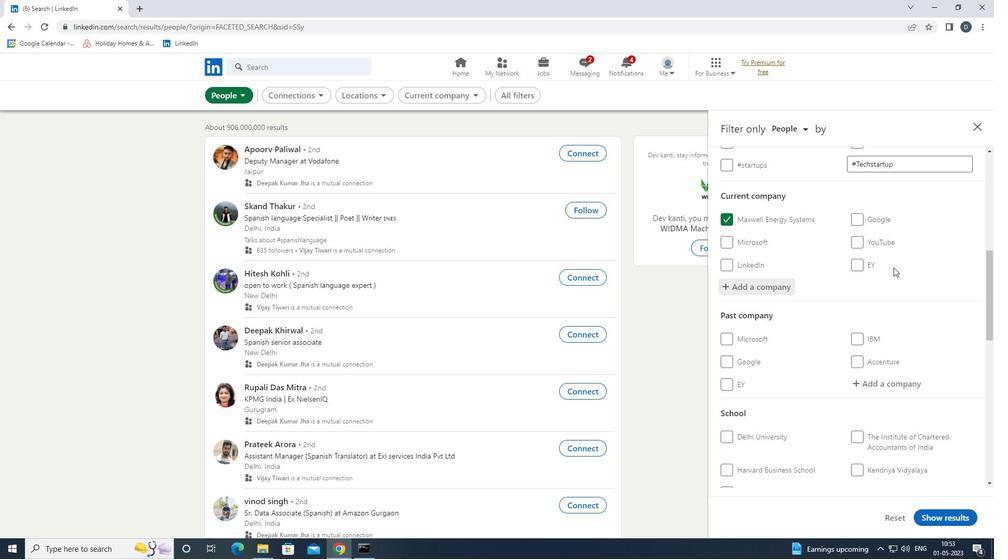 
Action: Mouse scrolled (894, 267) with delta (0, 0)
Screenshot: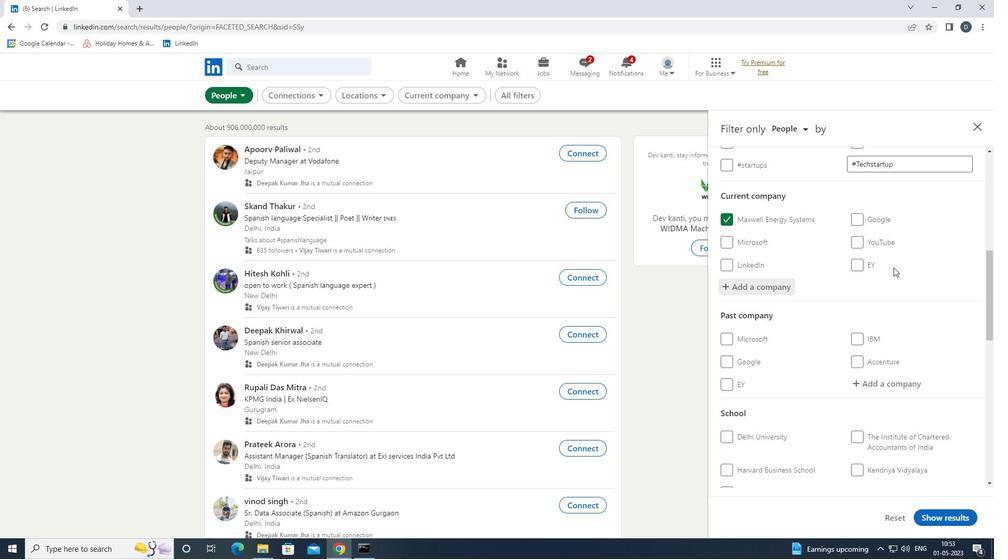 
Action: Mouse moved to (892, 284)
Screenshot: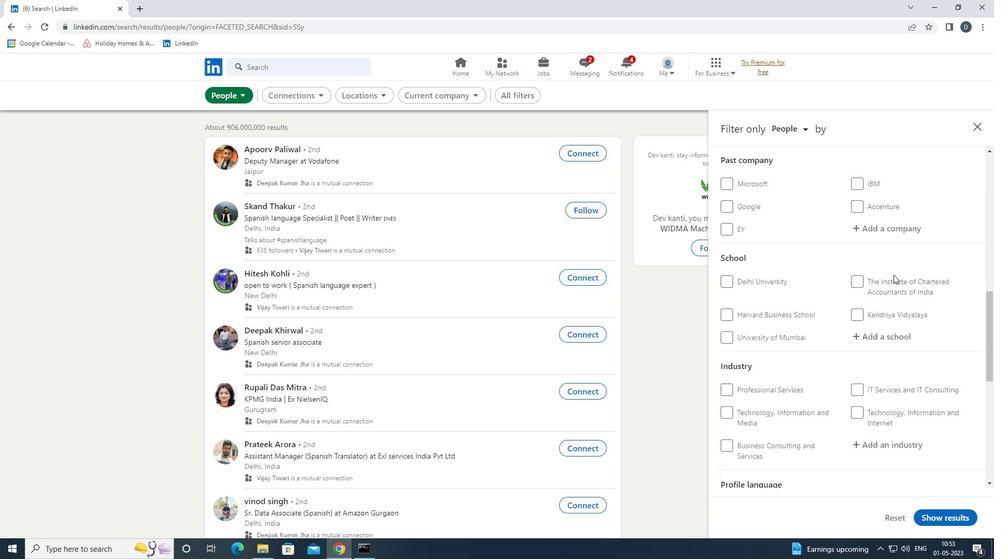 
Action: Mouse scrolled (892, 284) with delta (0, 0)
Screenshot: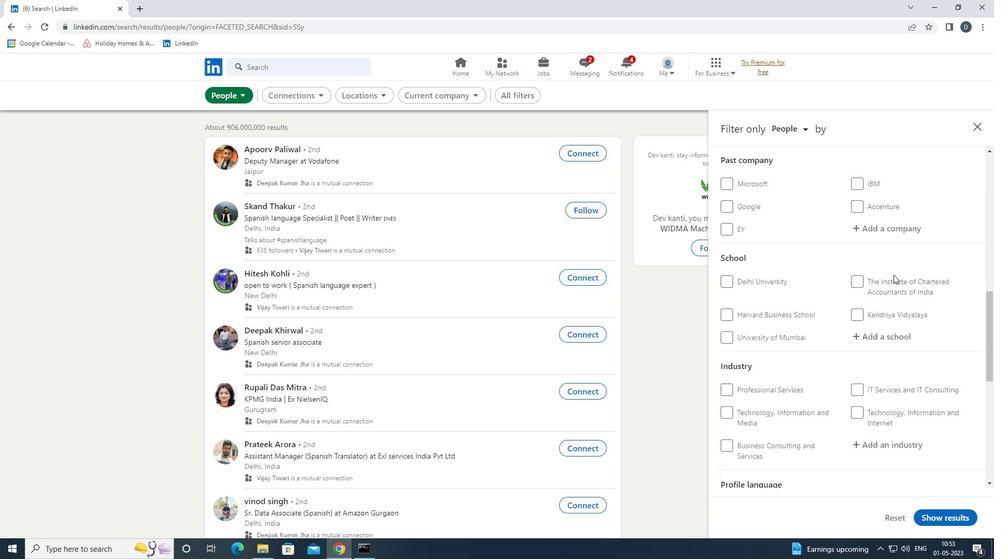 
Action: Mouse moved to (892, 287)
Screenshot: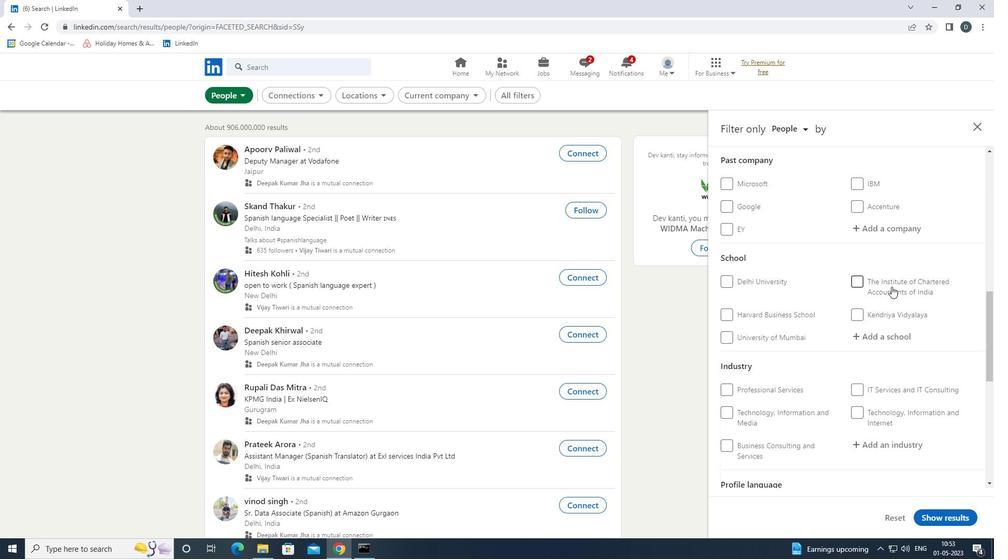 
Action: Mouse pressed left at (892, 287)
Screenshot: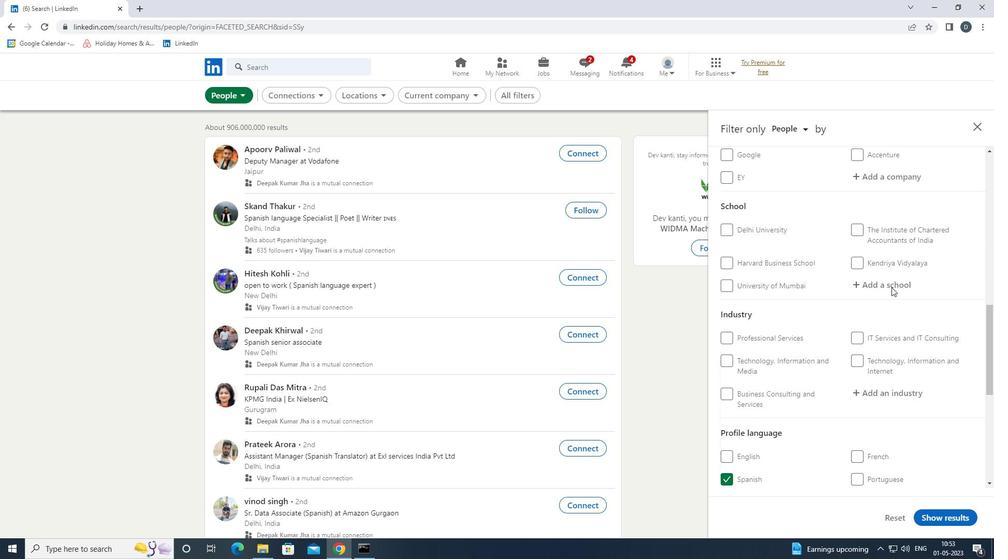 
Action: Key pressed <Key.shift>AMITYA<Key.space><Key.shift>INS<Key.backspace><Key.backspace><Key.backspace>IN<Key.backspace><Key.backspace><Key.backspace><Key.backspace><Key.backspace><Key.backspace><Key.backspace><Key.backspace>TMIYA<Key.space><Key.shift>INS<Key.down><Key.enter>
Screenshot: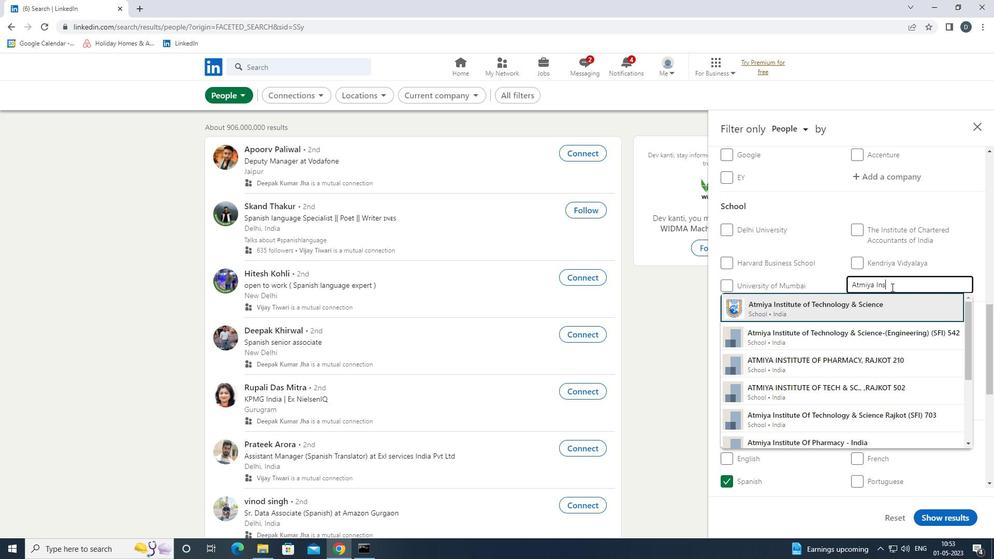 
Action: Mouse scrolled (892, 287) with delta (0, 0)
Screenshot: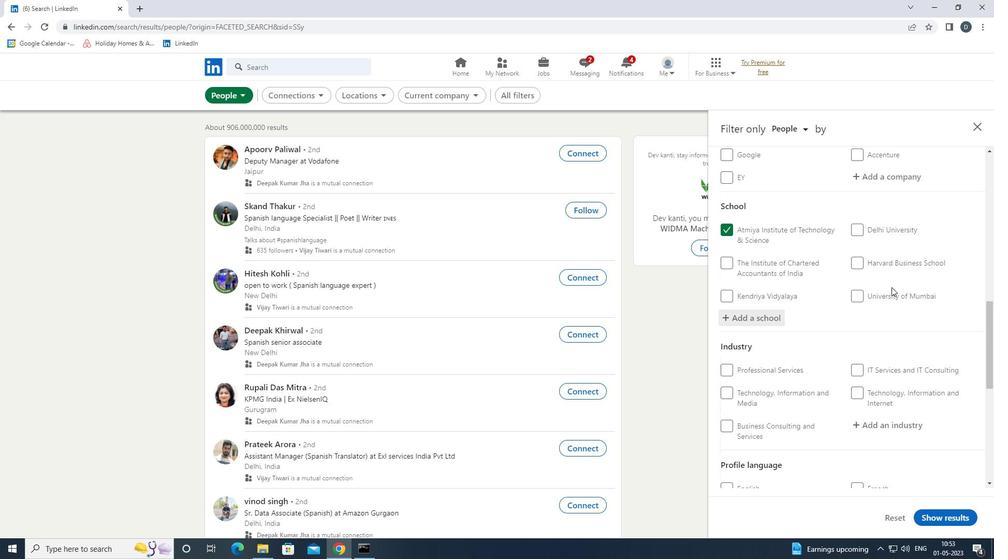 
Action: Mouse moved to (892, 291)
Screenshot: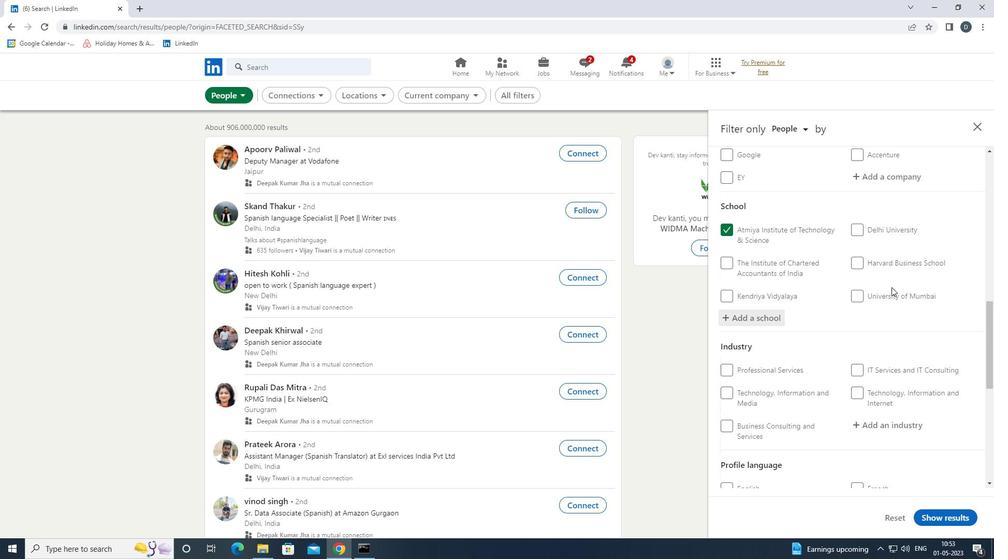 
Action: Mouse scrolled (892, 290) with delta (0, 0)
Screenshot: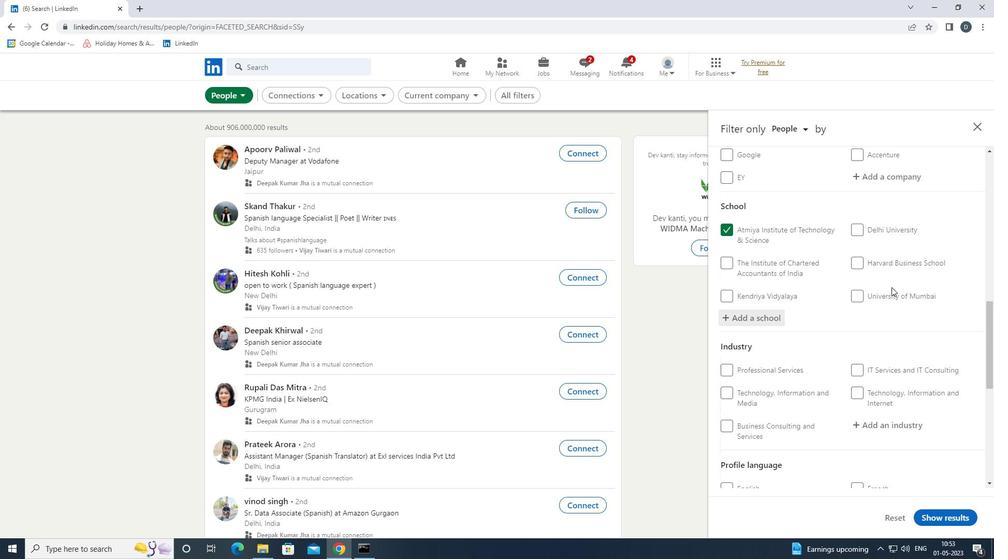 
Action: Mouse moved to (892, 291)
Screenshot: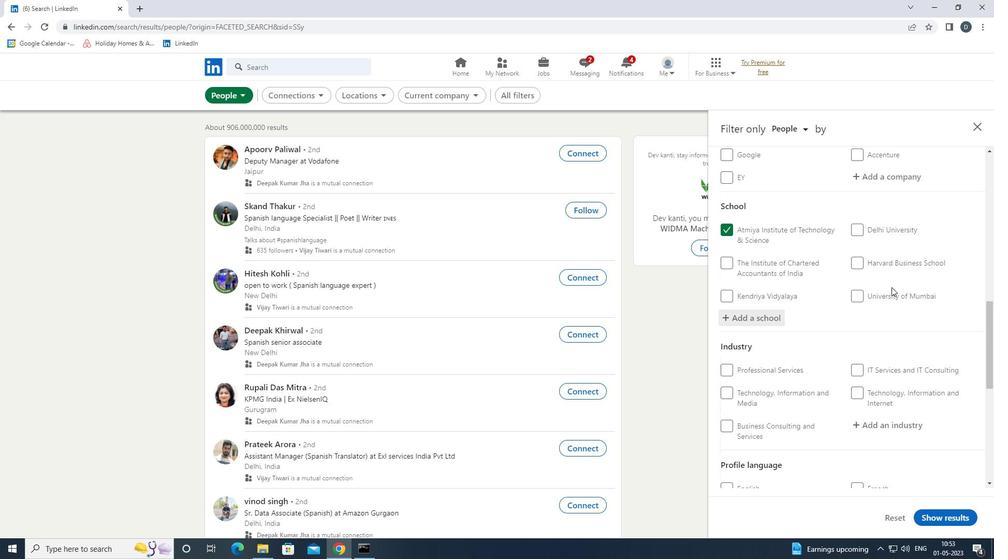 
Action: Mouse scrolled (892, 290) with delta (0, 0)
Screenshot: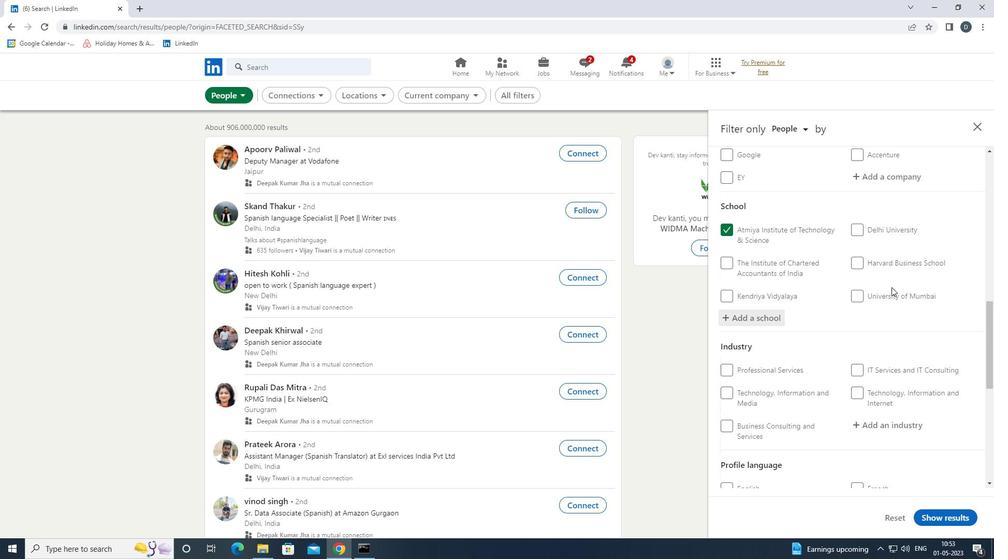 
Action: Mouse moved to (875, 265)
Screenshot: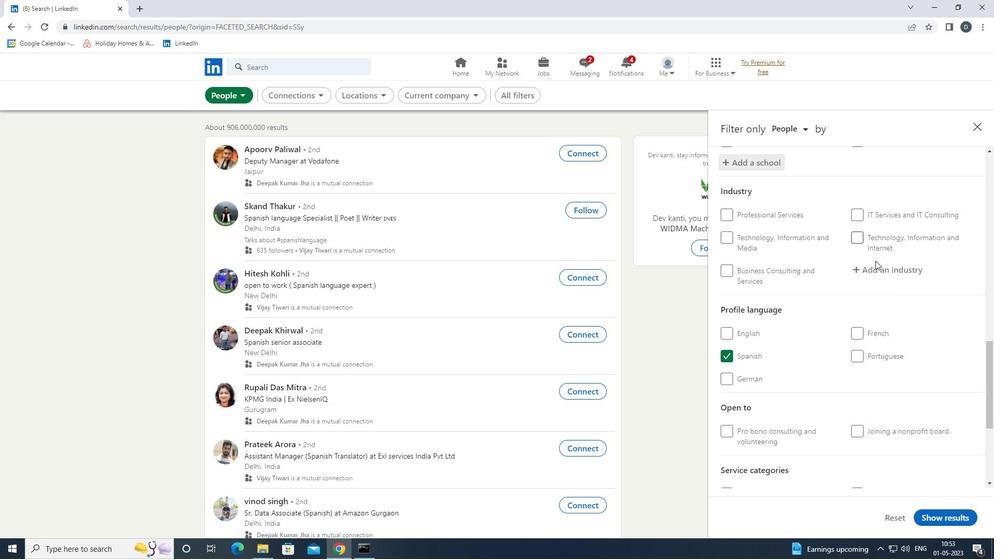 
Action: Mouse pressed left at (875, 265)
Screenshot: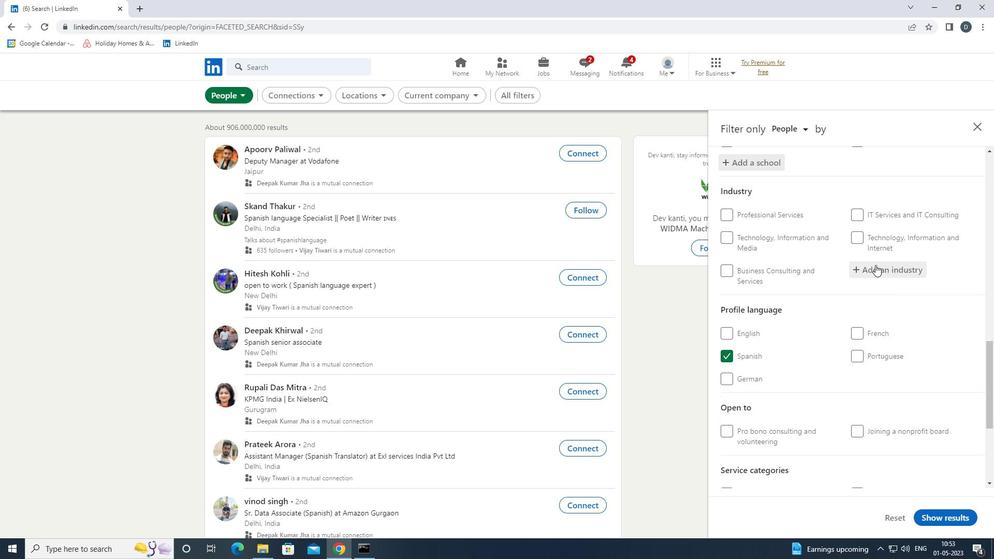 
Action: Key pressed <Key.shift>PENSION<Key.space><Key.down><Key.enter>
Screenshot: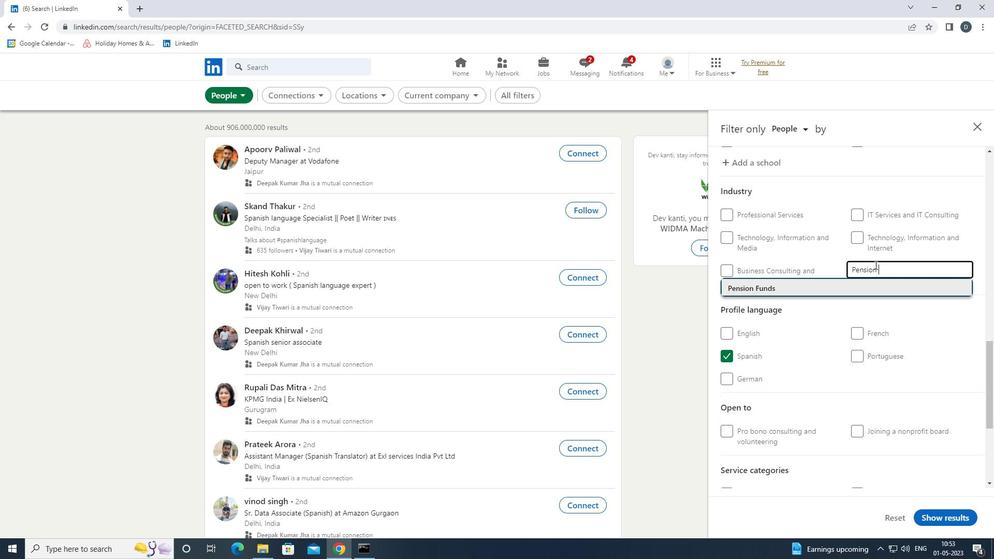 
Action: Mouse scrolled (875, 264) with delta (0, 0)
Screenshot: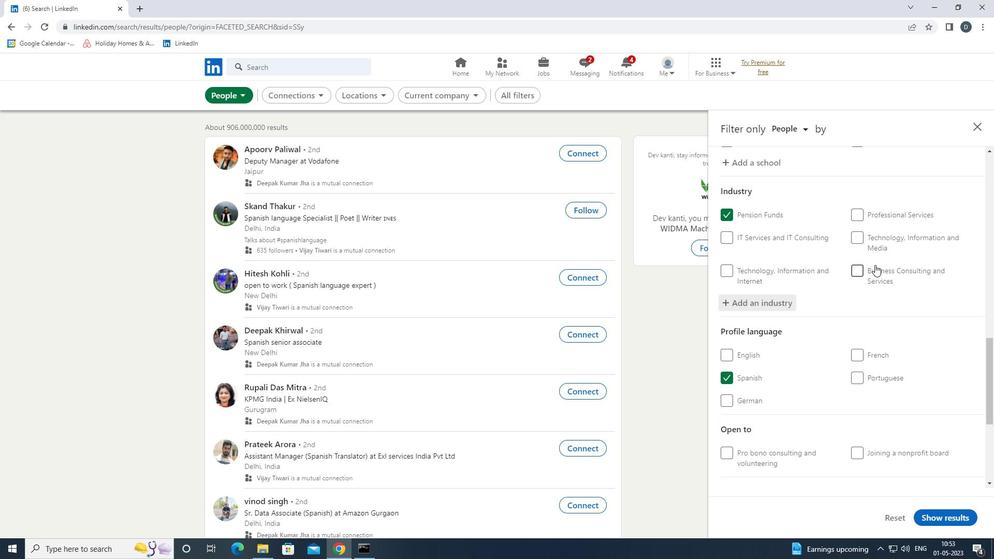 
Action: Mouse scrolled (875, 264) with delta (0, 0)
Screenshot: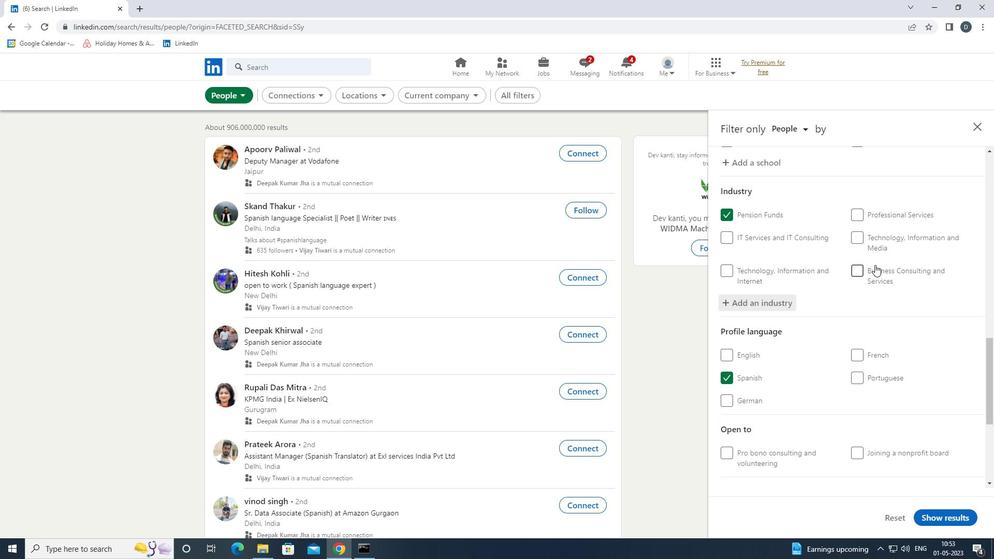 
Action: Mouse scrolled (875, 264) with delta (0, 0)
Screenshot: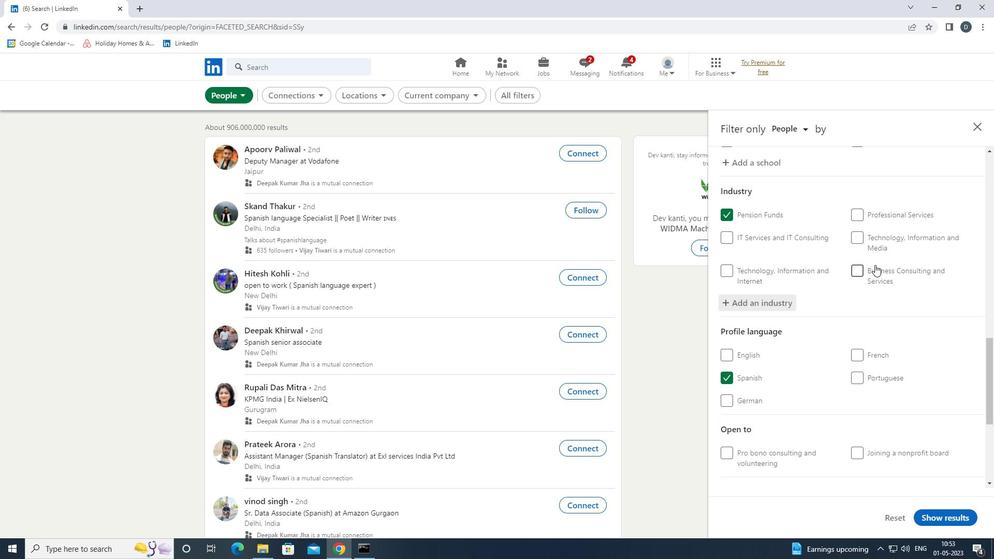 
Action: Mouse scrolled (875, 264) with delta (0, 0)
Screenshot: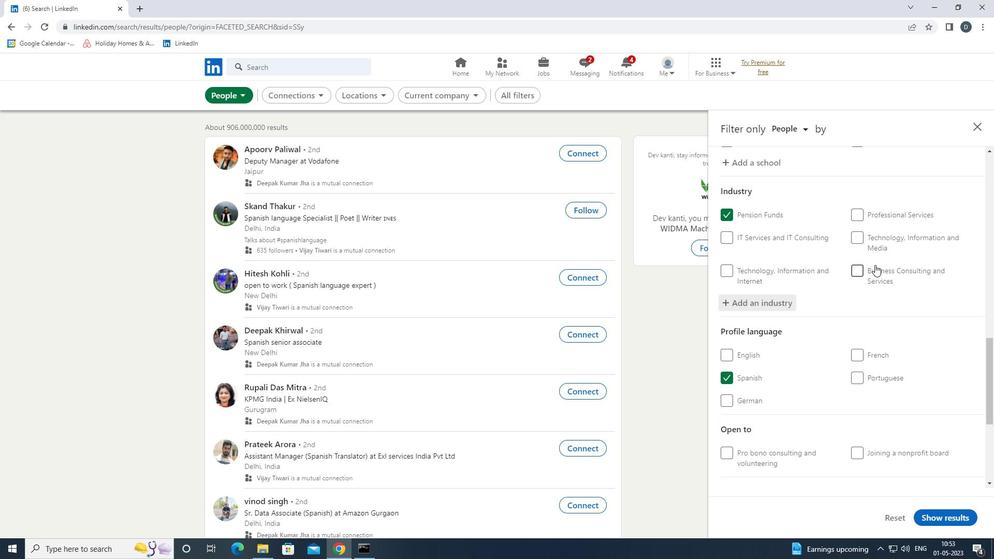 
Action: Mouse moved to (879, 345)
Screenshot: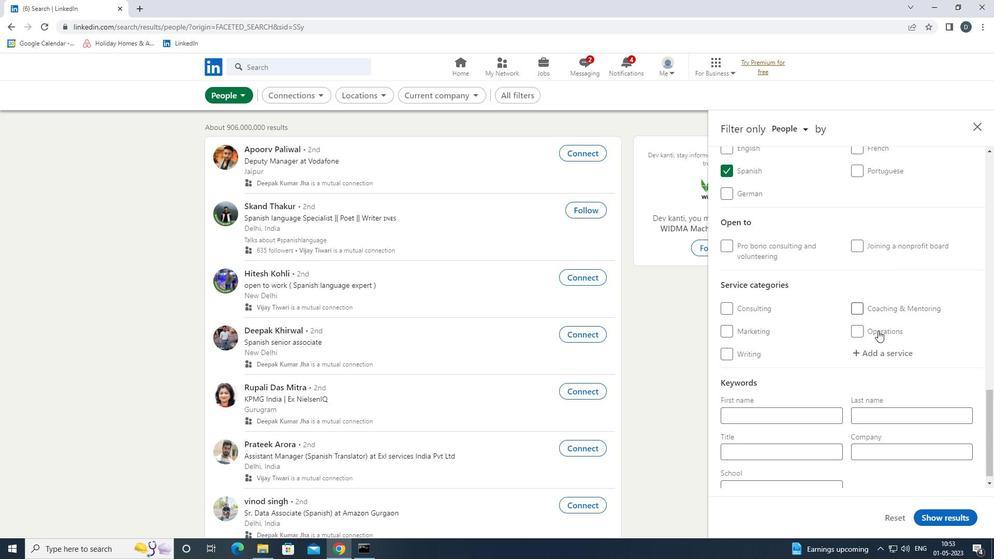 
Action: Mouse pressed left at (879, 345)
Screenshot: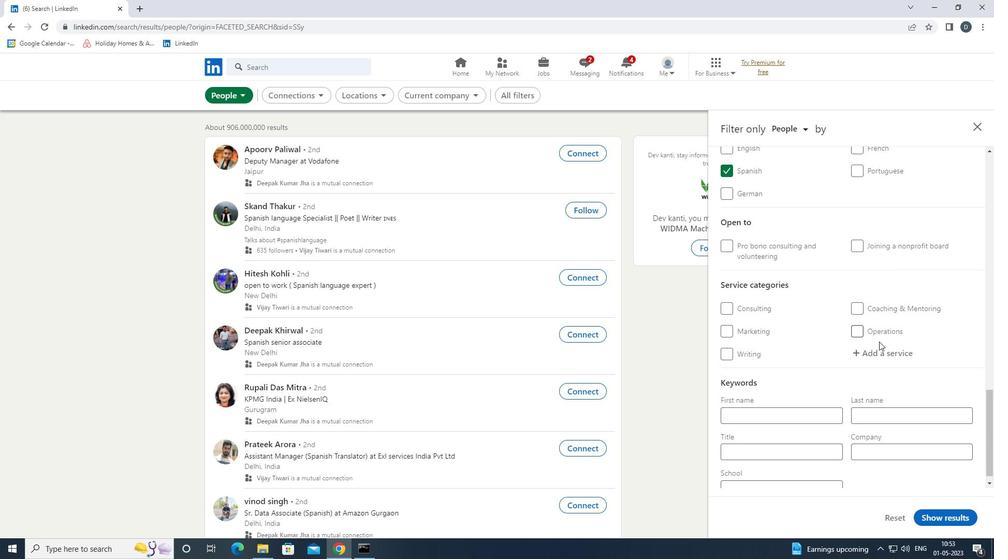 
Action: Mouse moved to (881, 352)
Screenshot: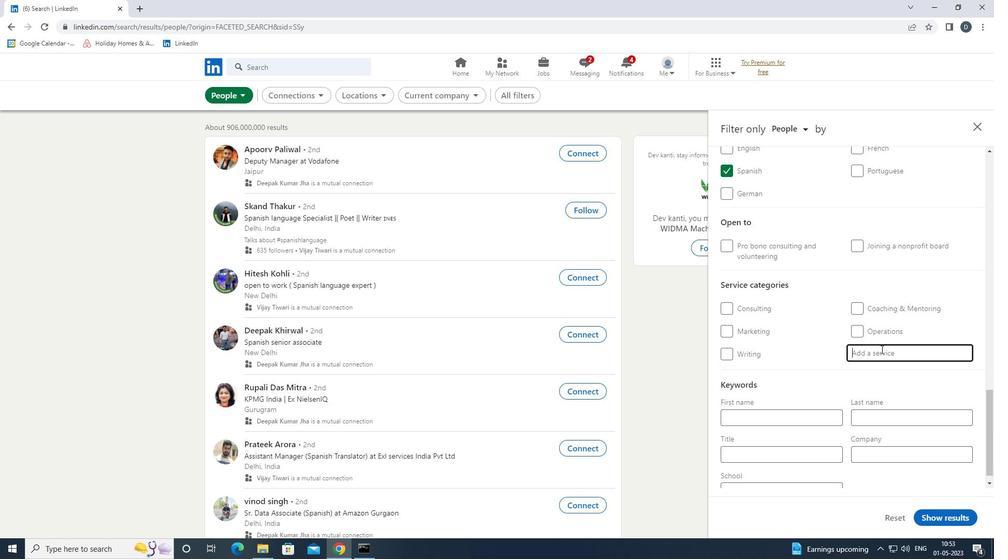 
Action: Key pressed <Key.shift><Key.shift><Key.shift><Key.shift>VISUAL<Key.space><Key.shift>DES<Key.down><Key.enter>
Screenshot: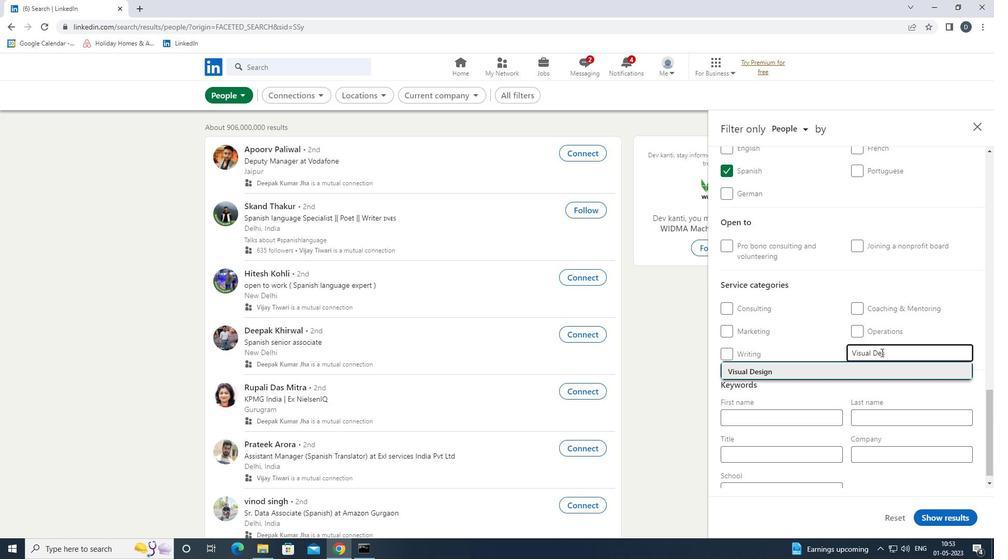 
Action: Mouse scrolled (881, 352) with delta (0, 0)
Screenshot: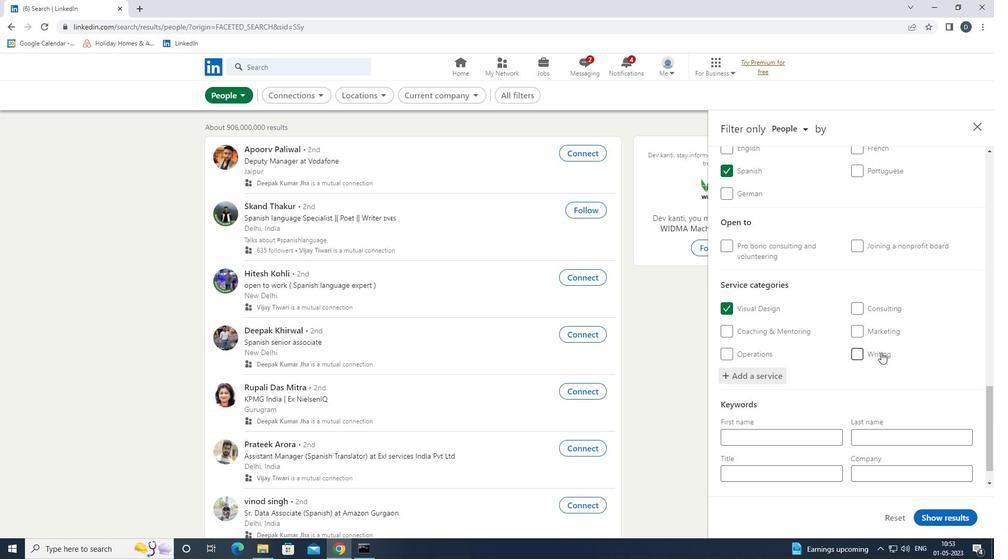 
Action: Mouse scrolled (881, 352) with delta (0, 0)
Screenshot: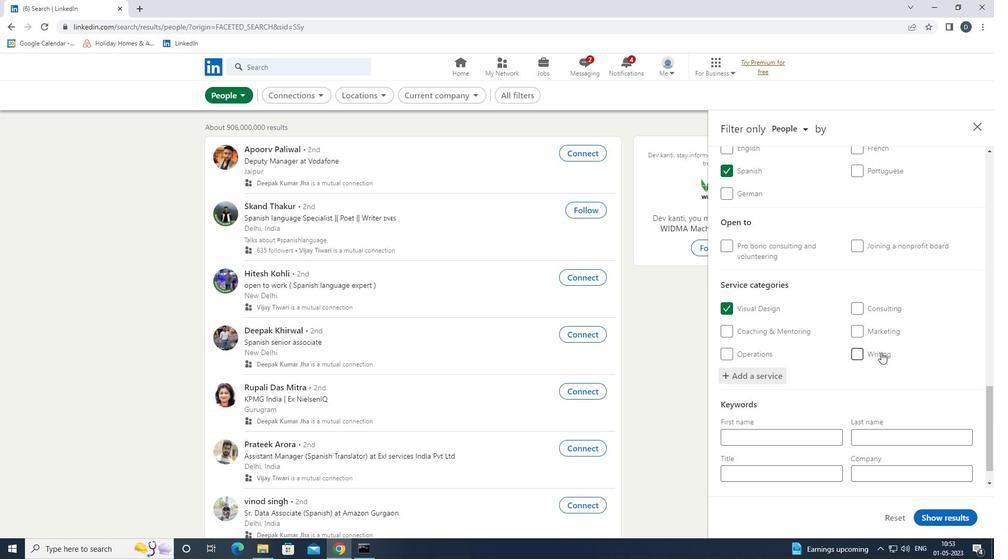 
Action: Mouse scrolled (881, 352) with delta (0, 0)
Screenshot: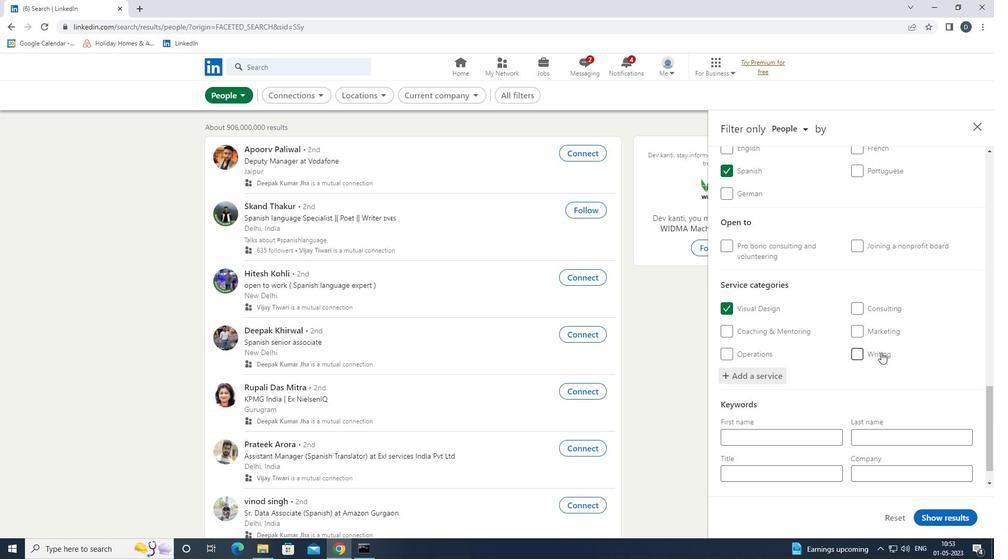 
Action: Mouse scrolled (881, 352) with delta (0, 0)
Screenshot: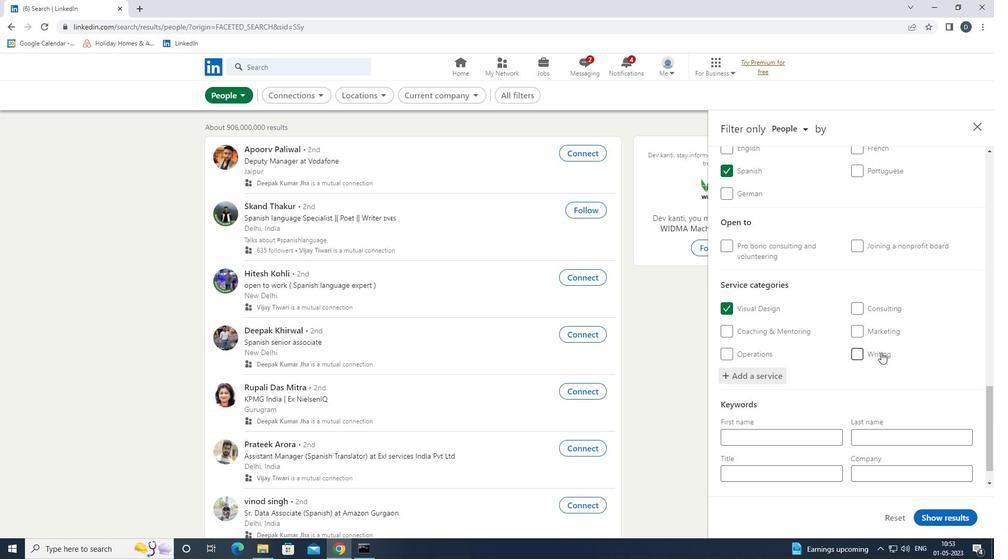 
Action: Mouse moved to (806, 454)
Screenshot: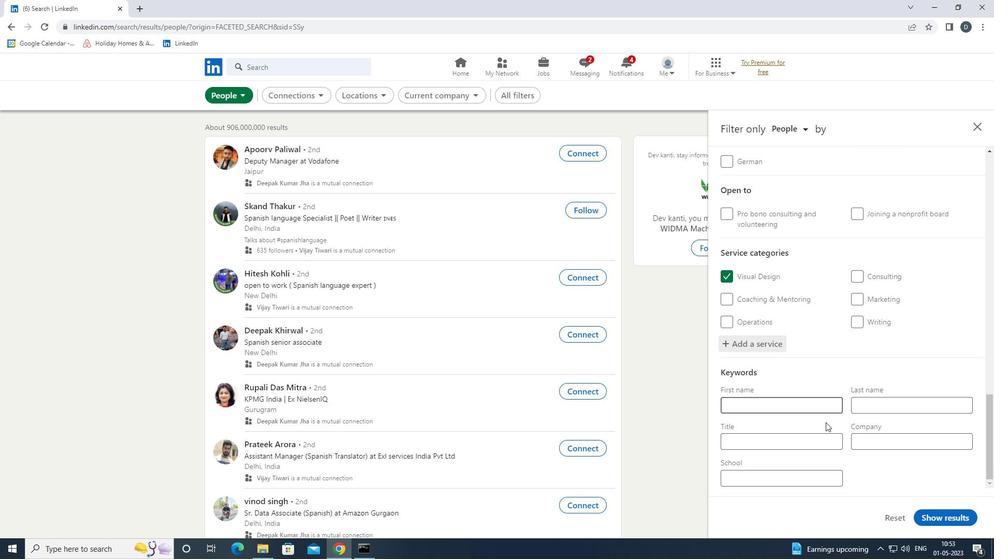 
Action: Mouse pressed left at (806, 454)
Screenshot: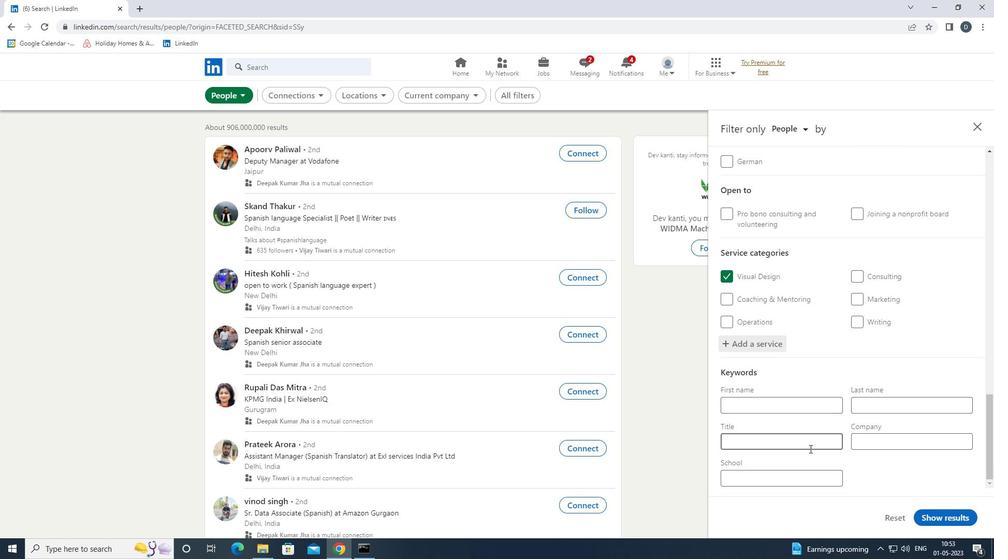 
Action: Mouse moved to (807, 445)
Screenshot: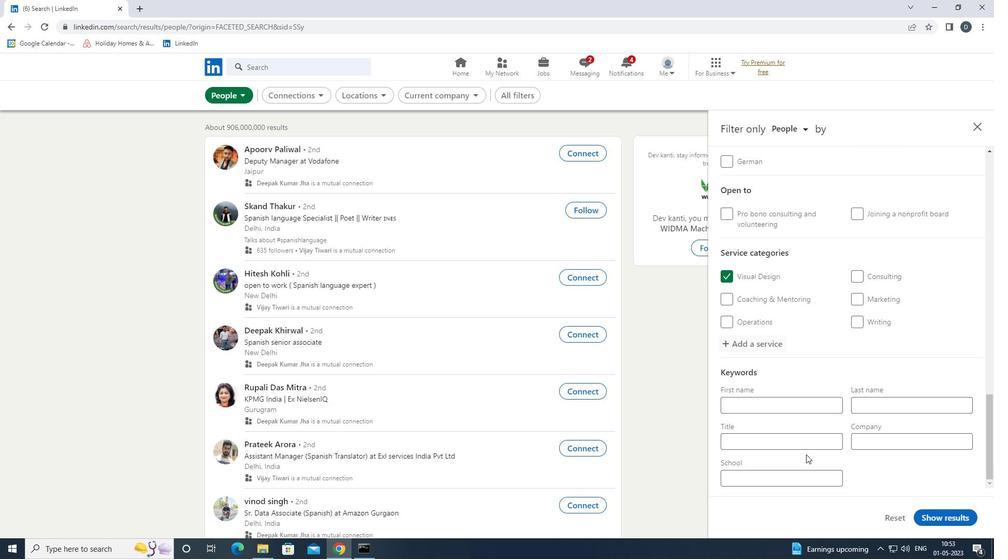 
Action: Mouse pressed left at (807, 445)
Screenshot: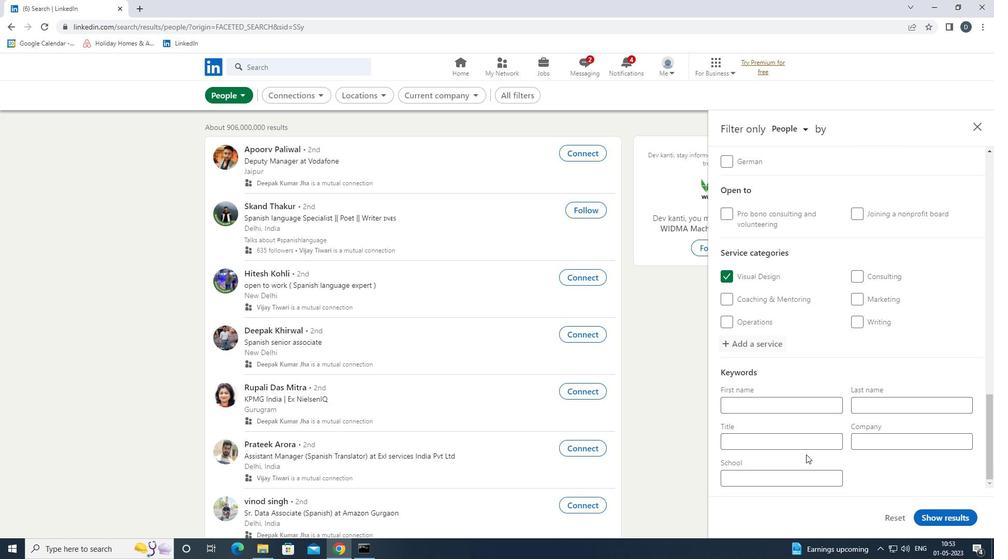 
Action: Key pressed <Key.shift>GHOSTWRITER
Screenshot: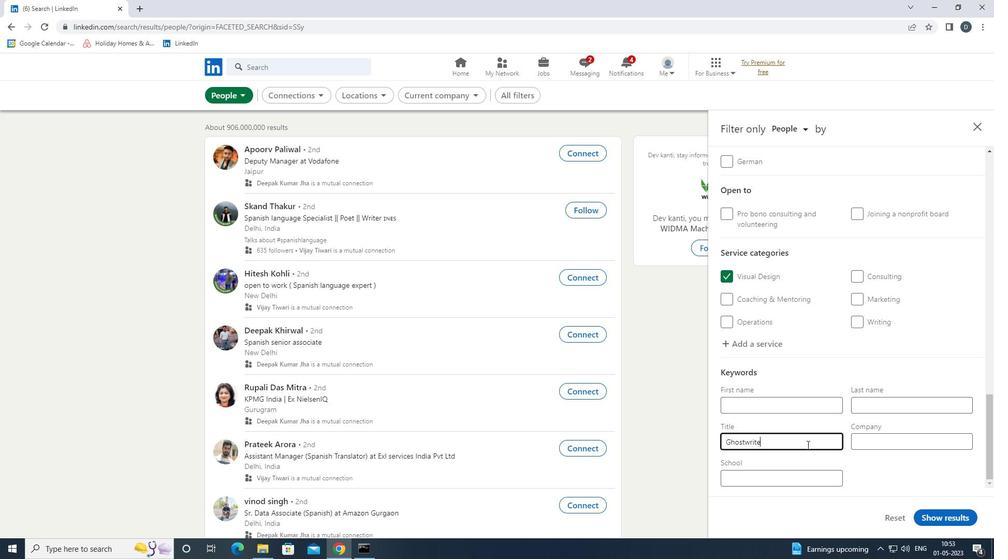
Action: Mouse moved to (950, 517)
Screenshot: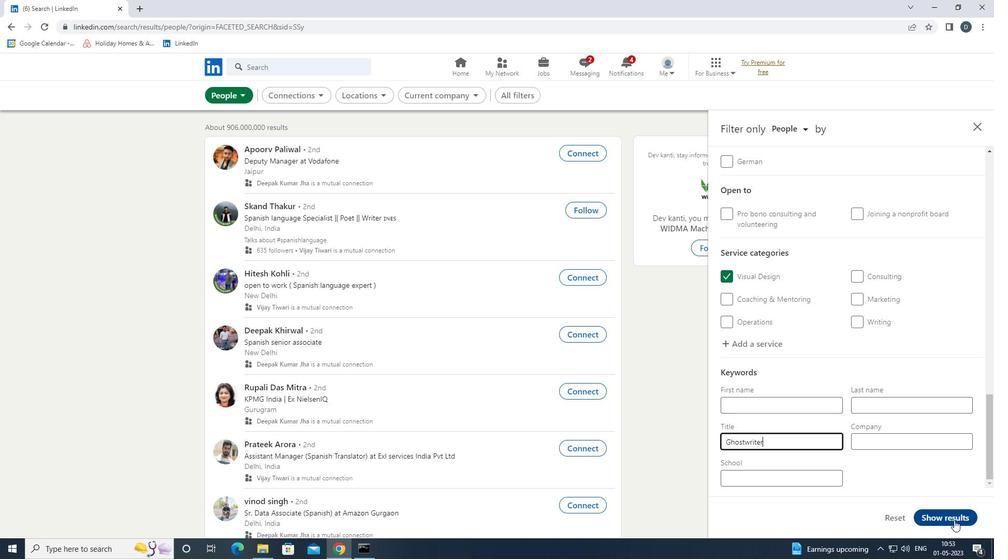 
Action: Mouse pressed left at (950, 517)
Screenshot: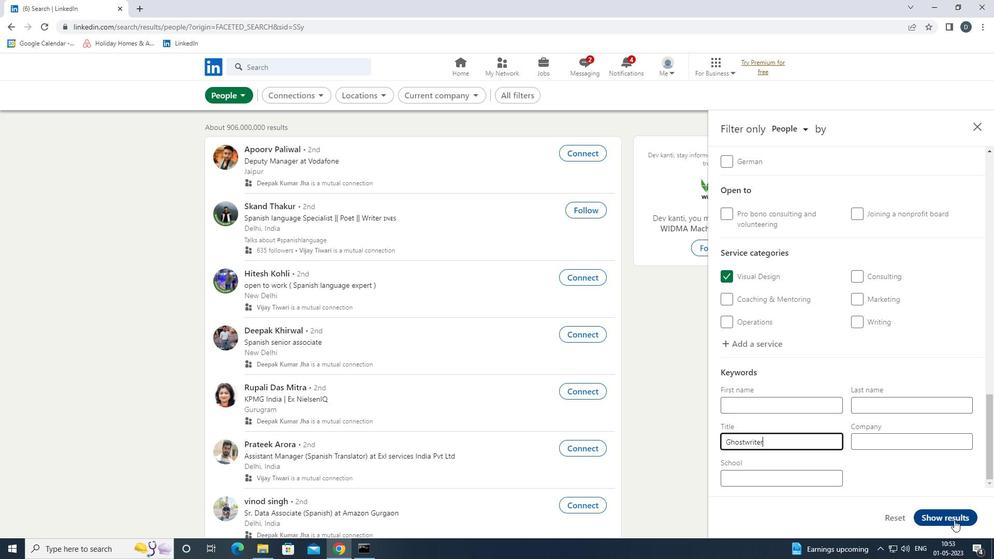 
Action: Mouse moved to (572, 278)
Screenshot: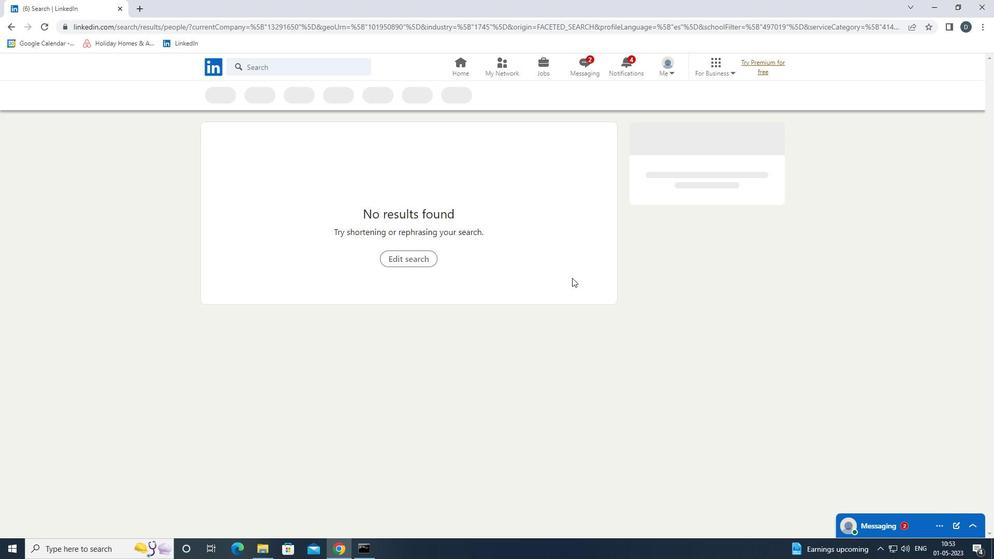 
